 Task: Search one way flight ticket for 2 adults, 2 infants in seat and 1 infant on lap in first from Charleston: Yeager Airport to Springfield: Abraham Lincoln Capital Airport on 5-2-2023. Choice of flights is Singapure airlines. Number of bags: 3 checked bags. Price is upto 100000. Outbound departure time preference is 10:00.
Action: Mouse moved to (305, 274)
Screenshot: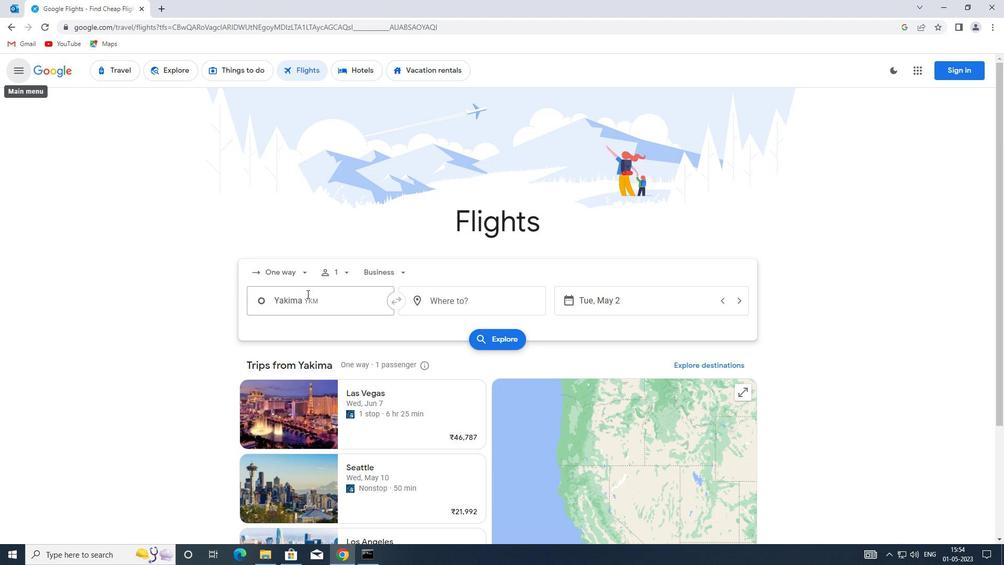 
Action: Mouse pressed left at (305, 274)
Screenshot: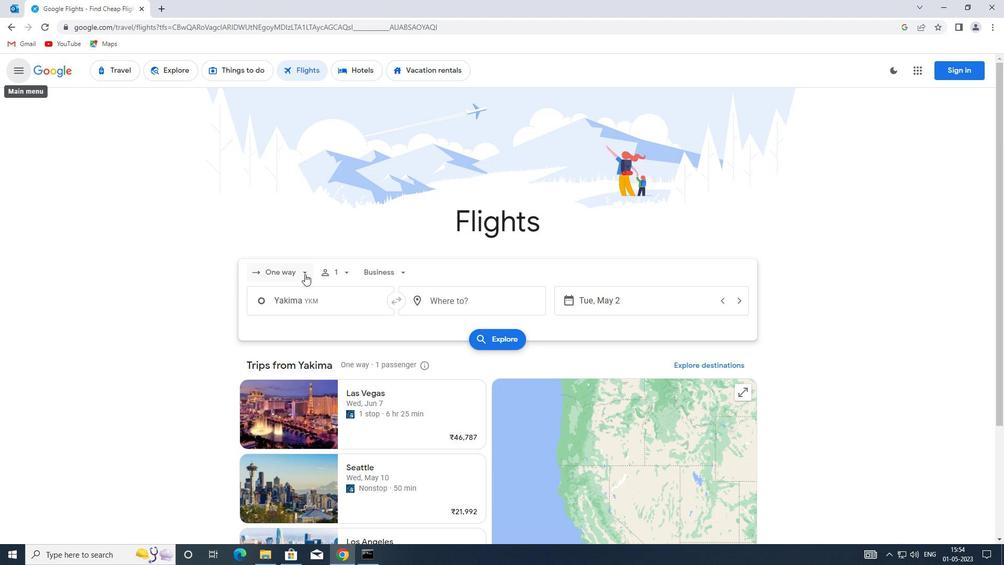 
Action: Mouse moved to (305, 322)
Screenshot: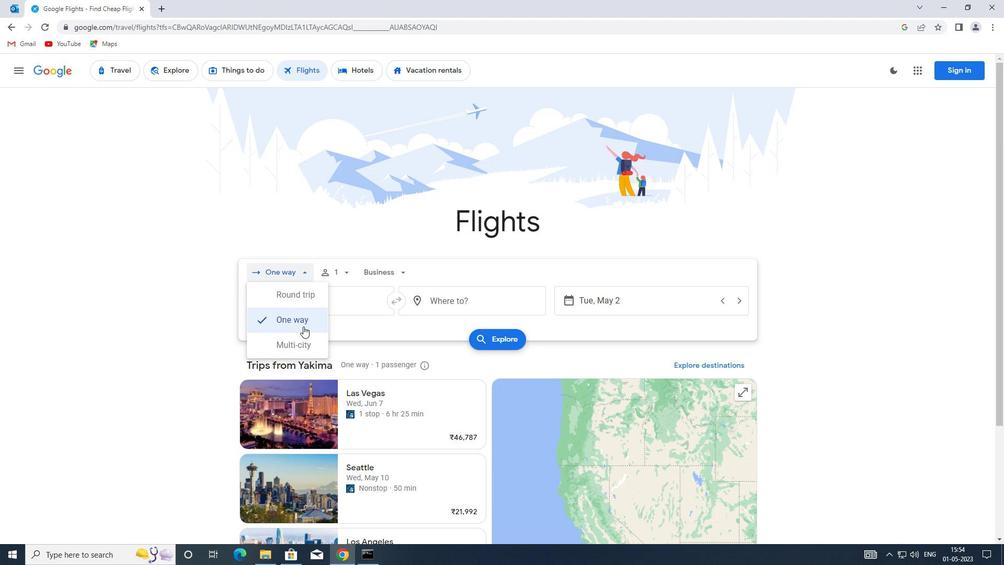 
Action: Mouse pressed left at (305, 322)
Screenshot: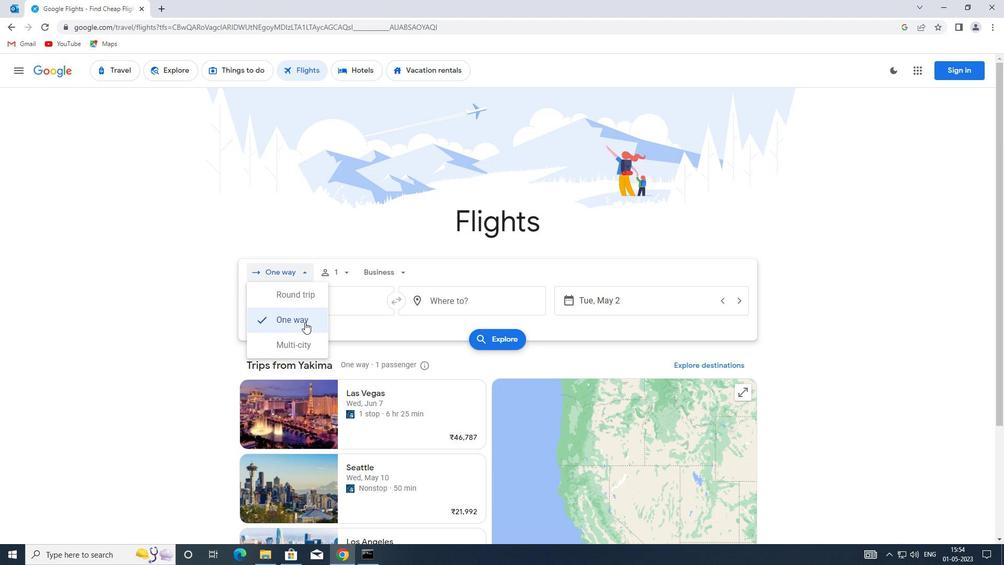 
Action: Mouse moved to (347, 274)
Screenshot: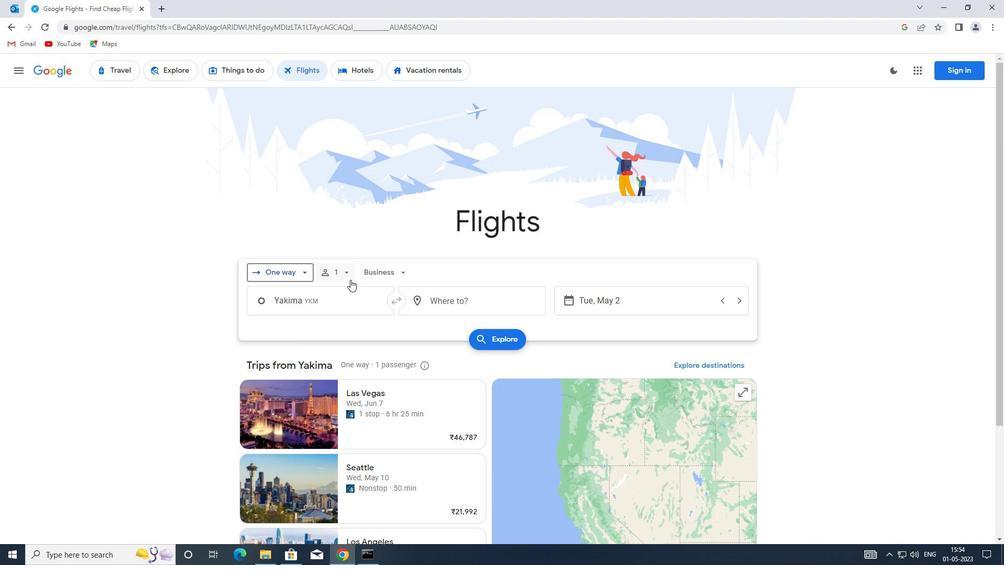
Action: Mouse pressed left at (347, 274)
Screenshot: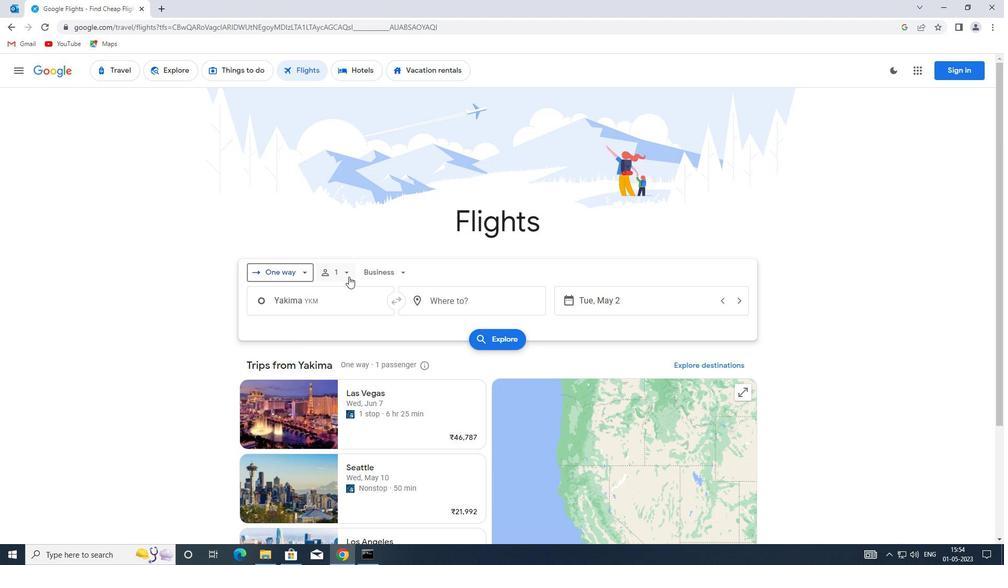 
Action: Mouse moved to (427, 298)
Screenshot: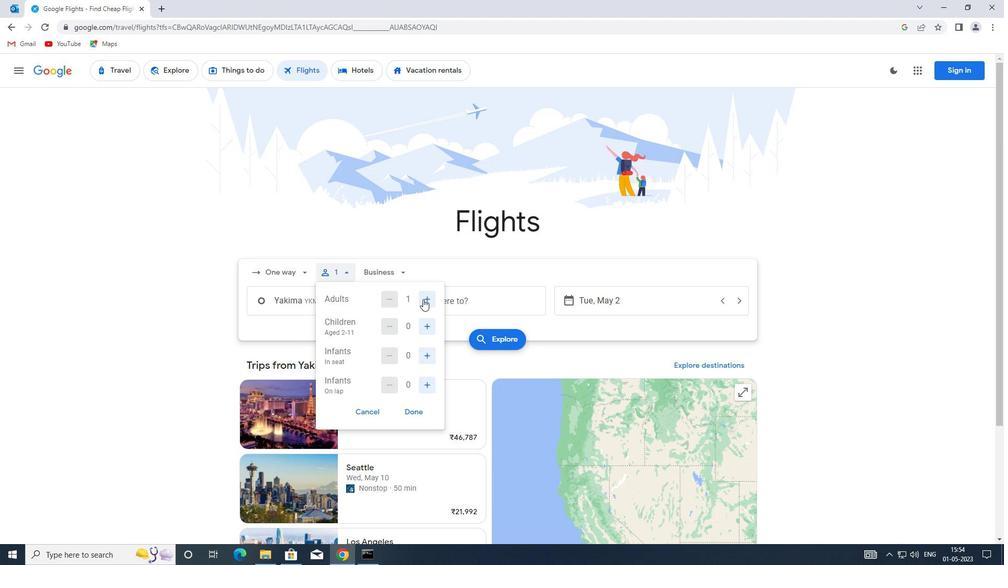 
Action: Mouse pressed left at (427, 298)
Screenshot: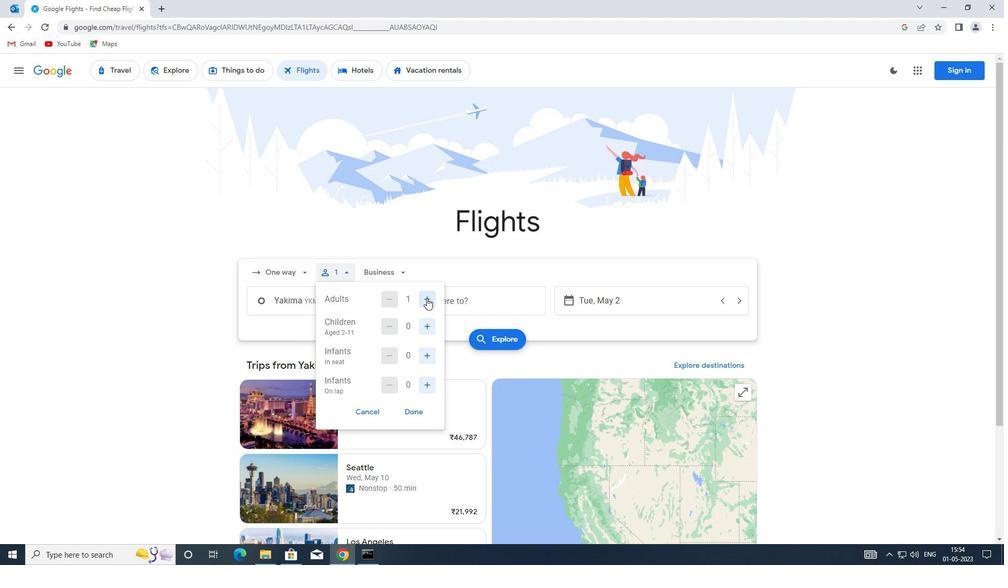 
Action: Mouse moved to (429, 326)
Screenshot: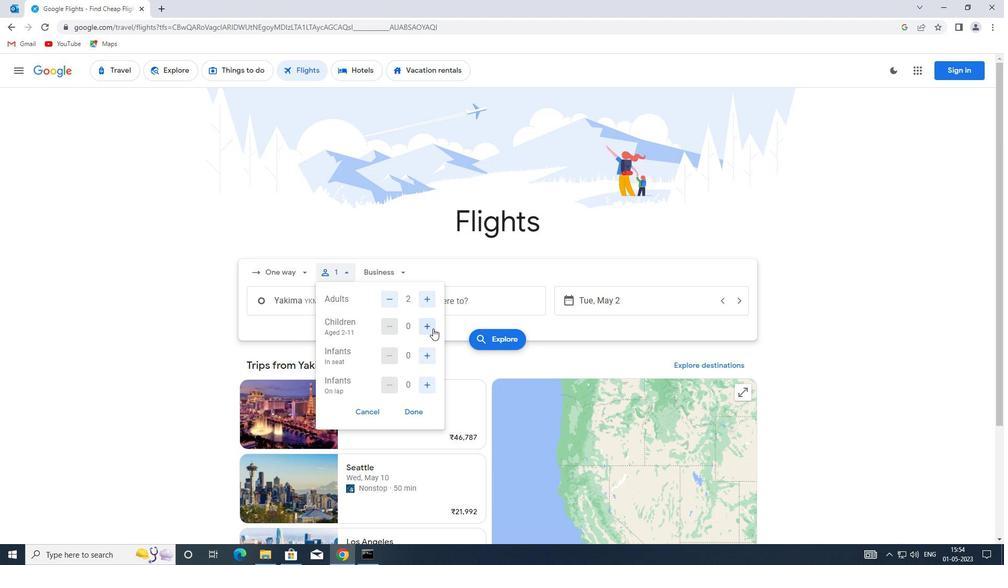 
Action: Mouse pressed left at (429, 326)
Screenshot: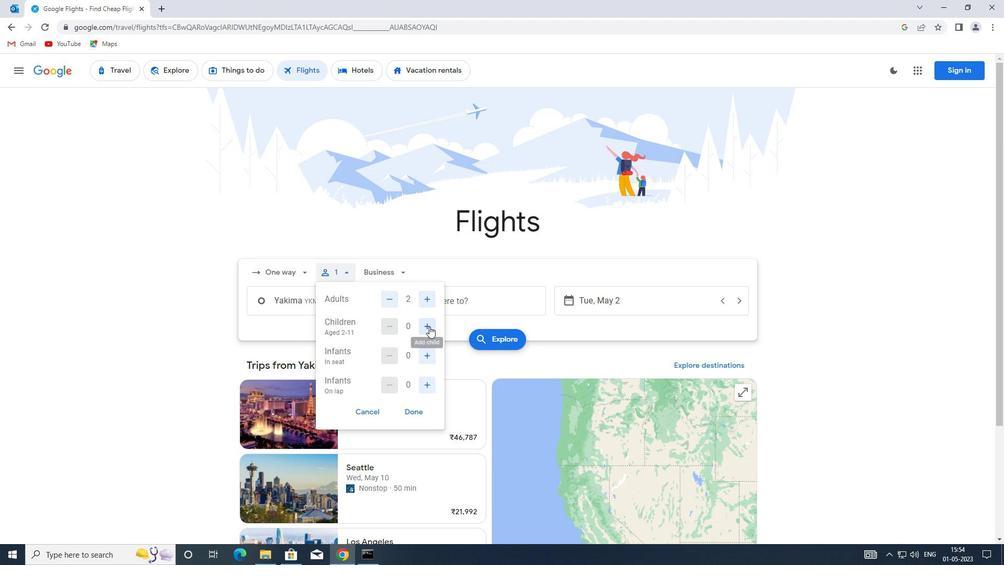 
Action: Mouse moved to (388, 325)
Screenshot: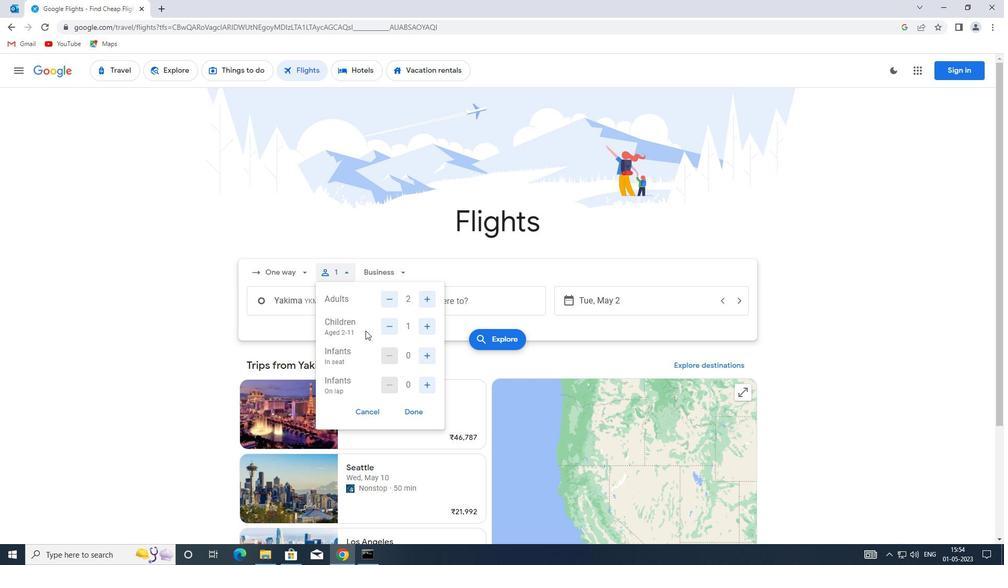 
Action: Mouse pressed left at (388, 325)
Screenshot: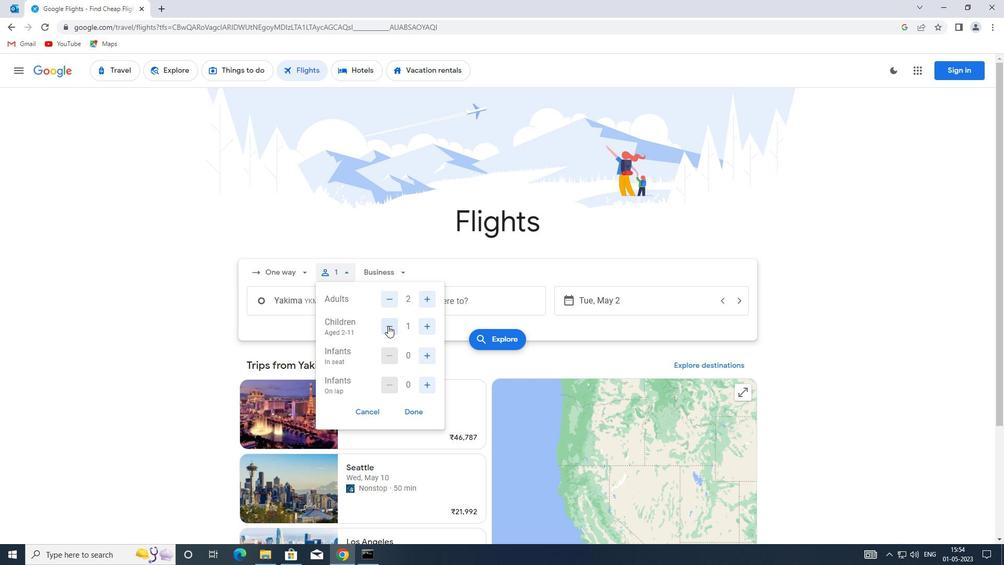 
Action: Mouse moved to (430, 354)
Screenshot: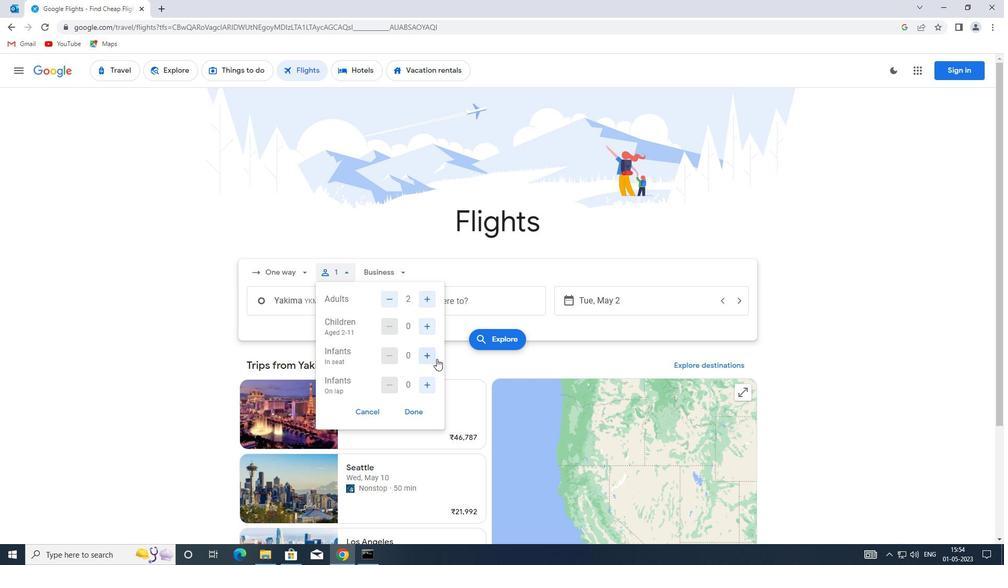 
Action: Mouse pressed left at (430, 354)
Screenshot: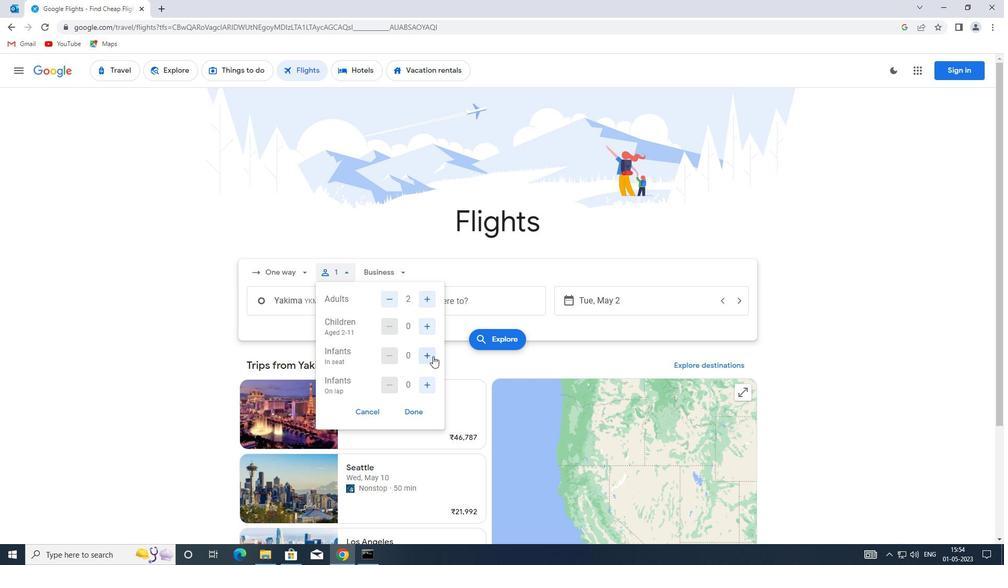 
Action: Mouse pressed left at (430, 354)
Screenshot: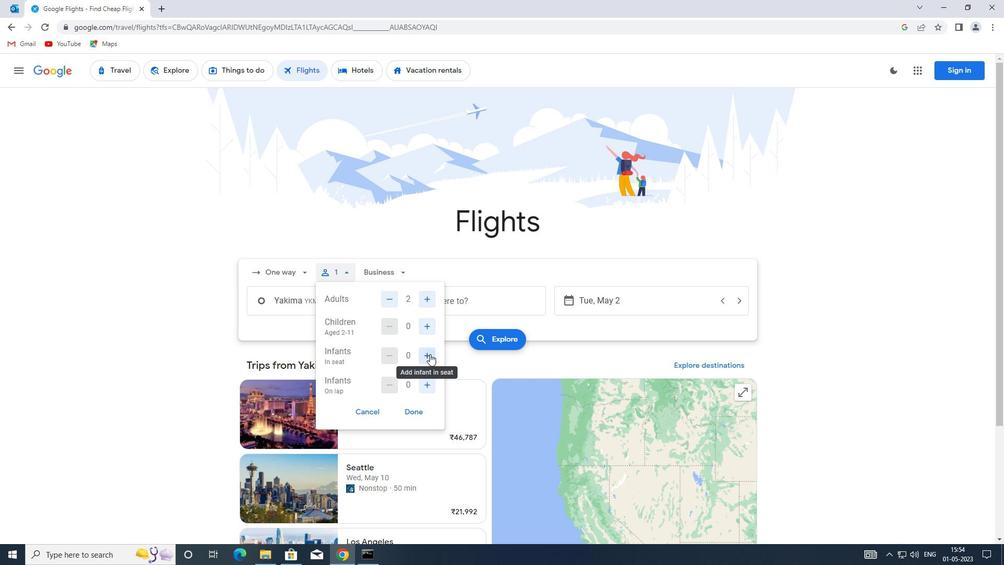 
Action: Mouse moved to (428, 388)
Screenshot: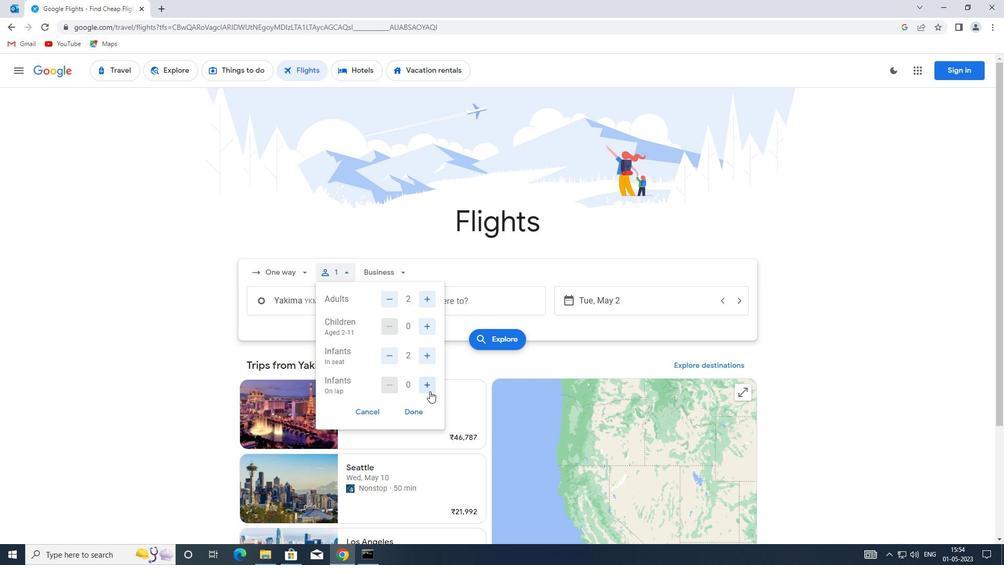 
Action: Mouse pressed left at (428, 388)
Screenshot: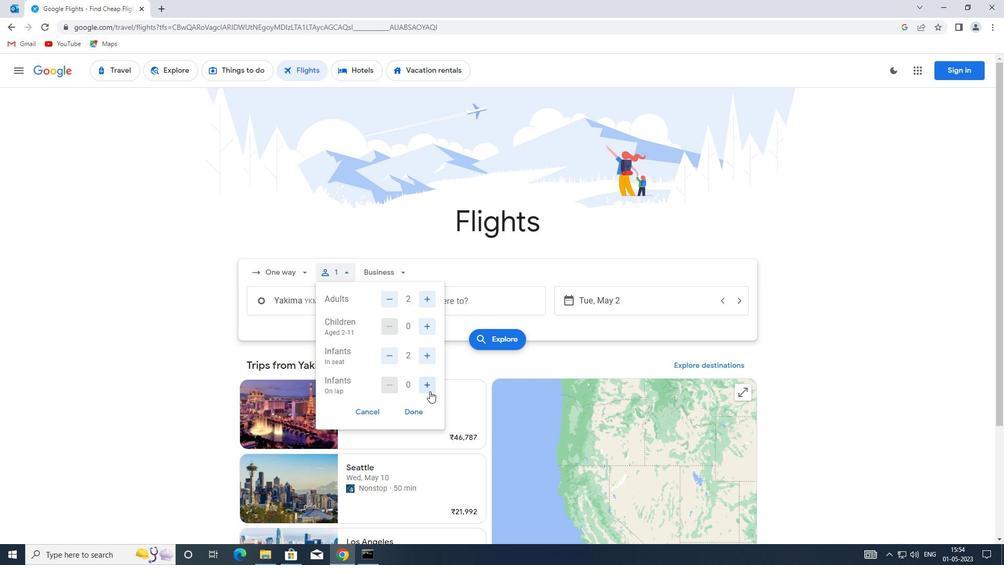 
Action: Mouse moved to (420, 412)
Screenshot: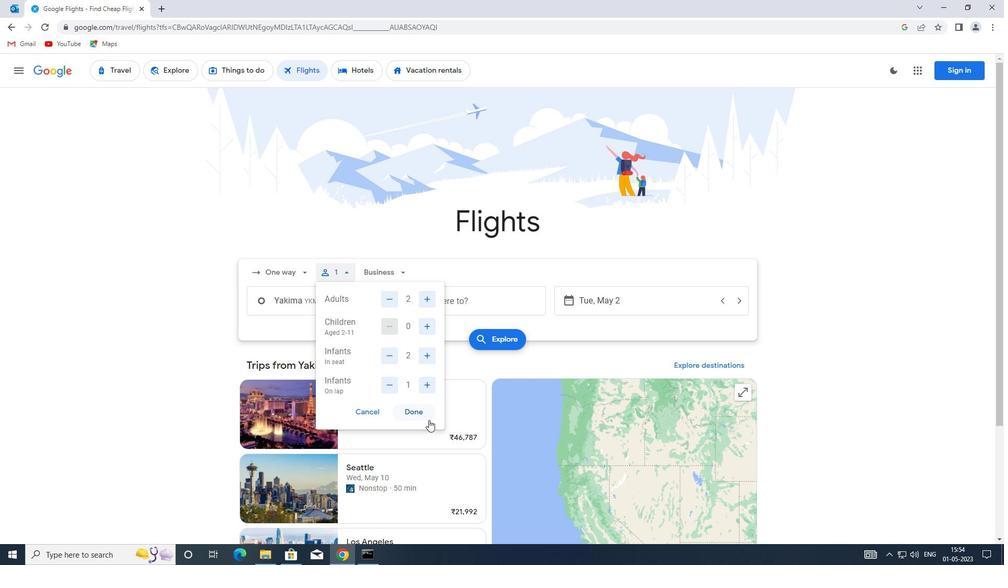 
Action: Mouse pressed left at (420, 412)
Screenshot: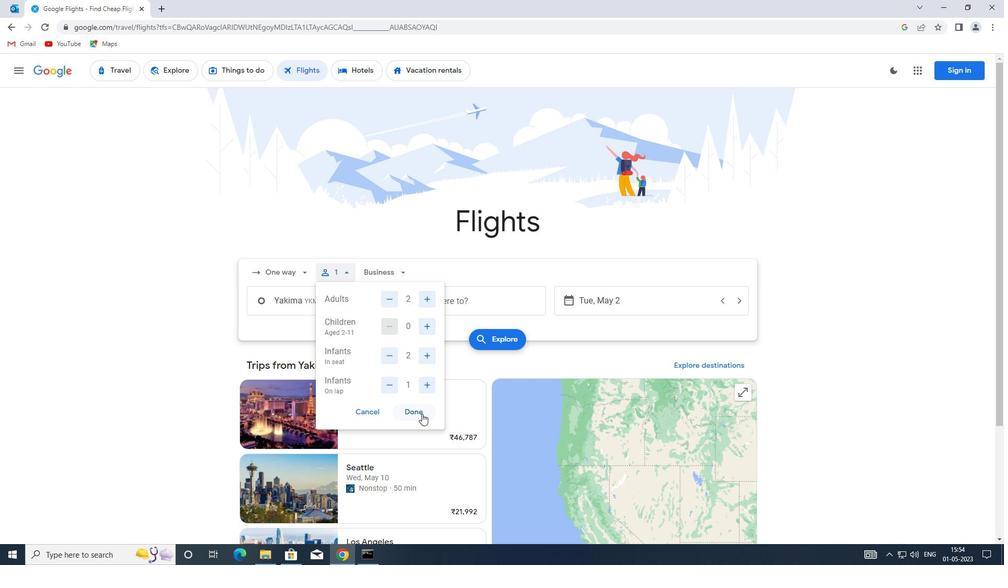 
Action: Mouse moved to (400, 275)
Screenshot: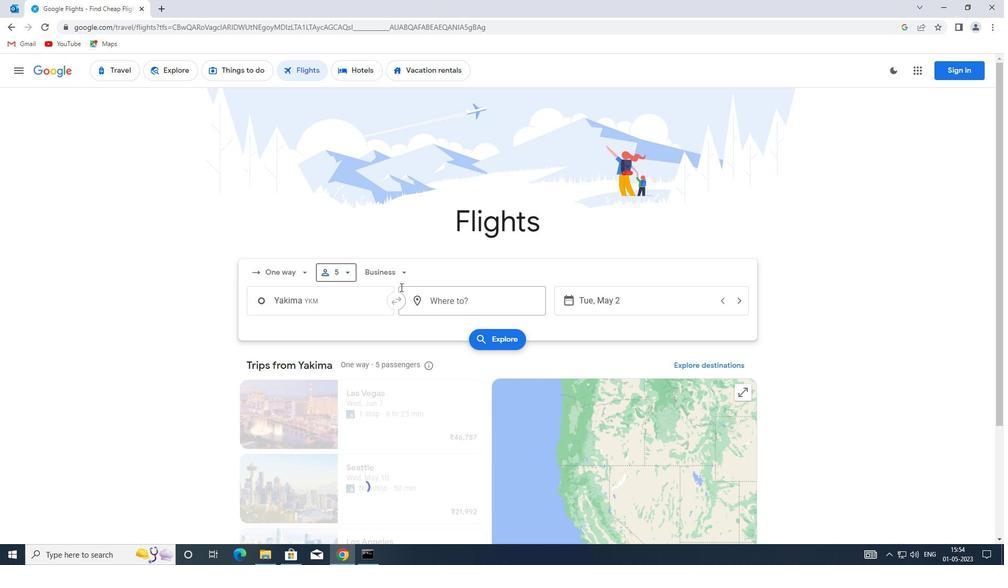 
Action: Mouse pressed left at (400, 275)
Screenshot: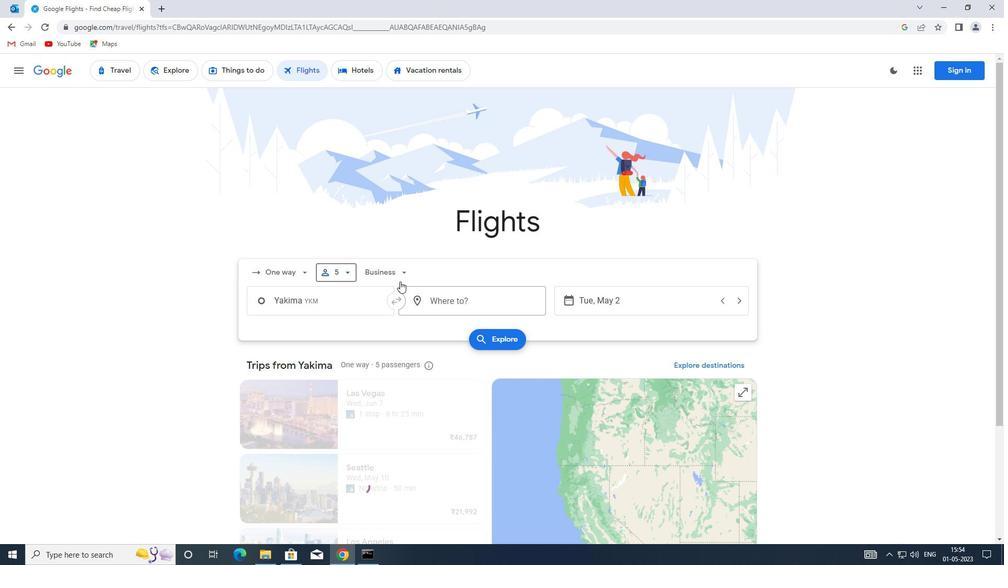 
Action: Mouse moved to (406, 365)
Screenshot: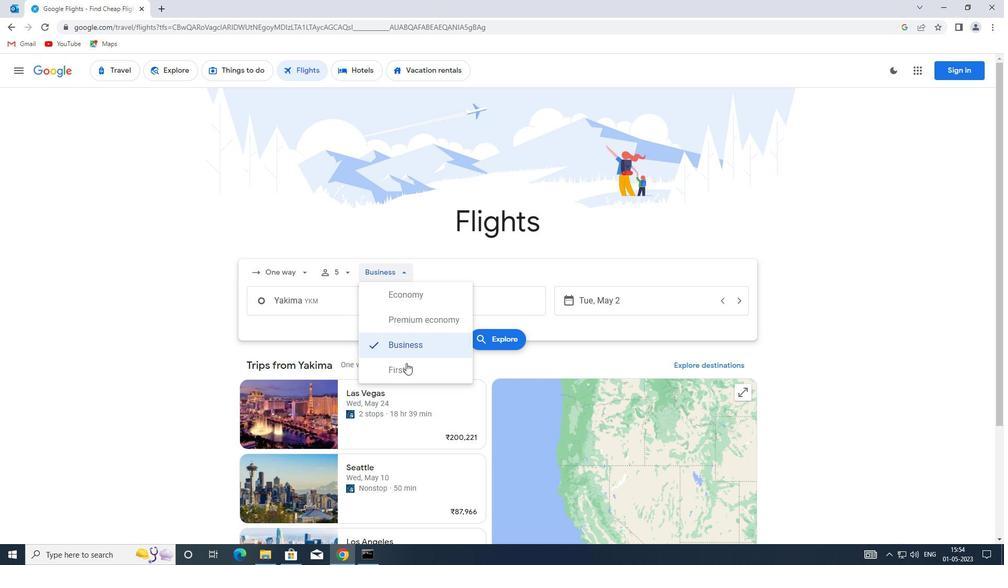 
Action: Mouse pressed left at (406, 365)
Screenshot: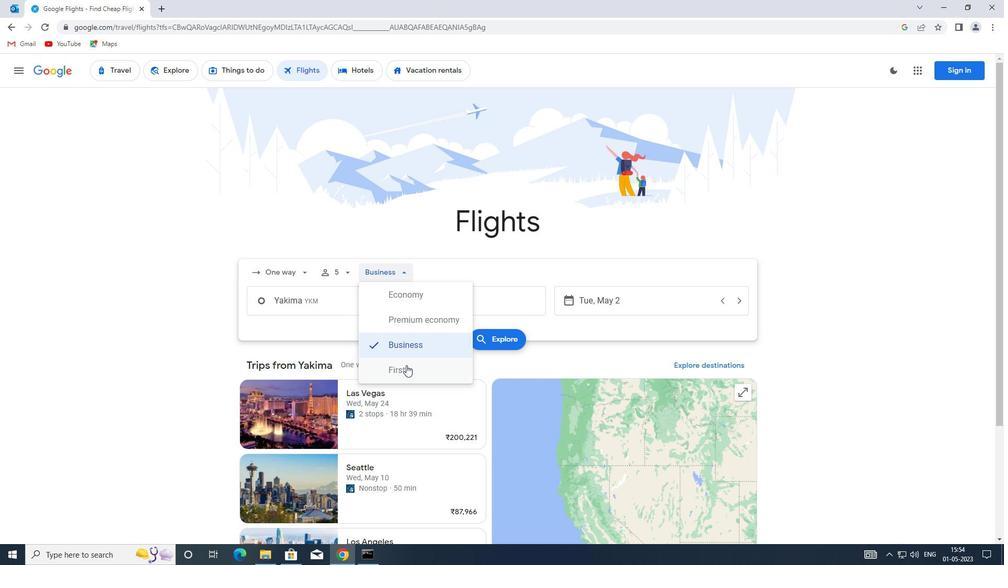 
Action: Mouse moved to (330, 309)
Screenshot: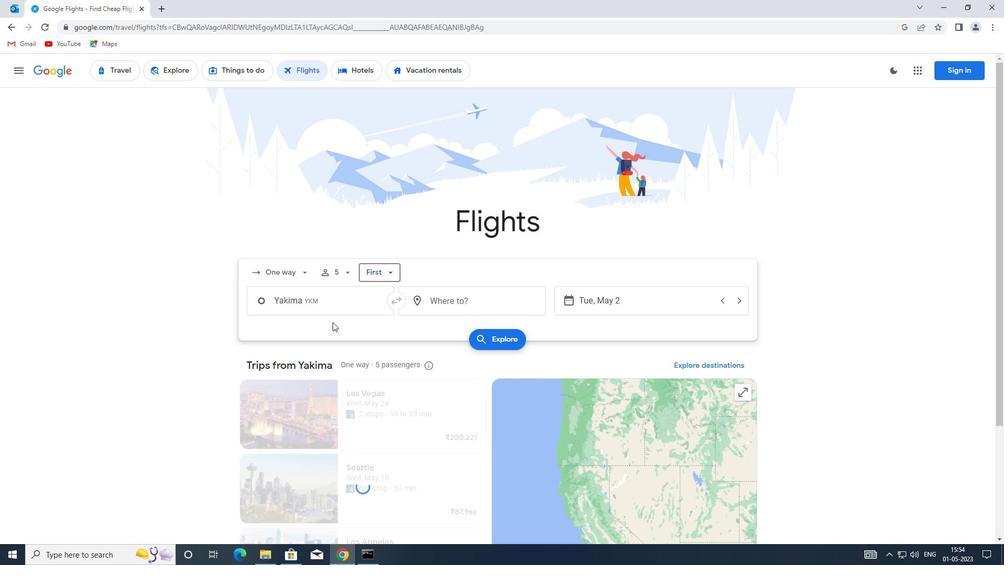 
Action: Mouse pressed left at (330, 309)
Screenshot: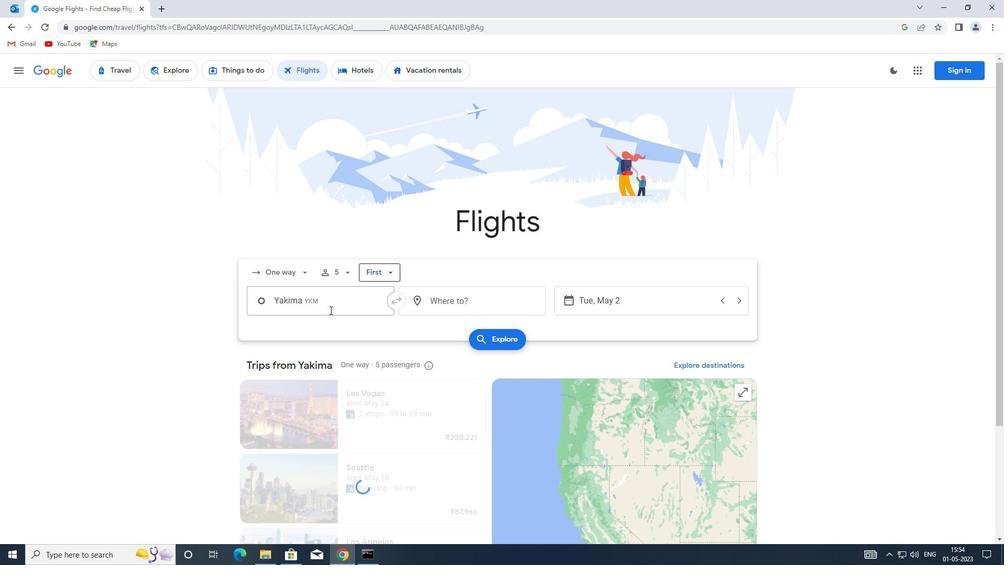 
Action: Mouse moved to (332, 308)
Screenshot: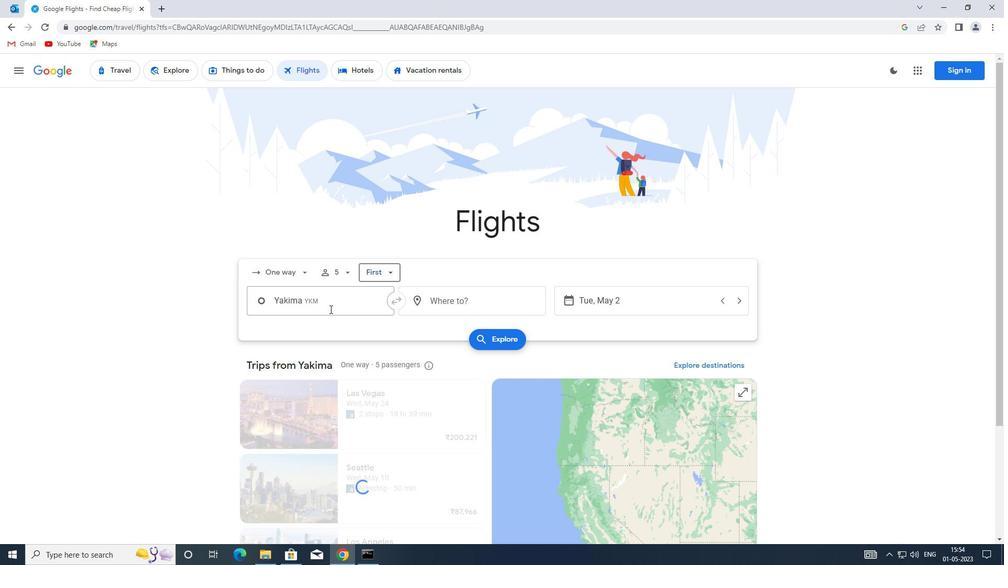 
Action: Key pressed chs
Screenshot: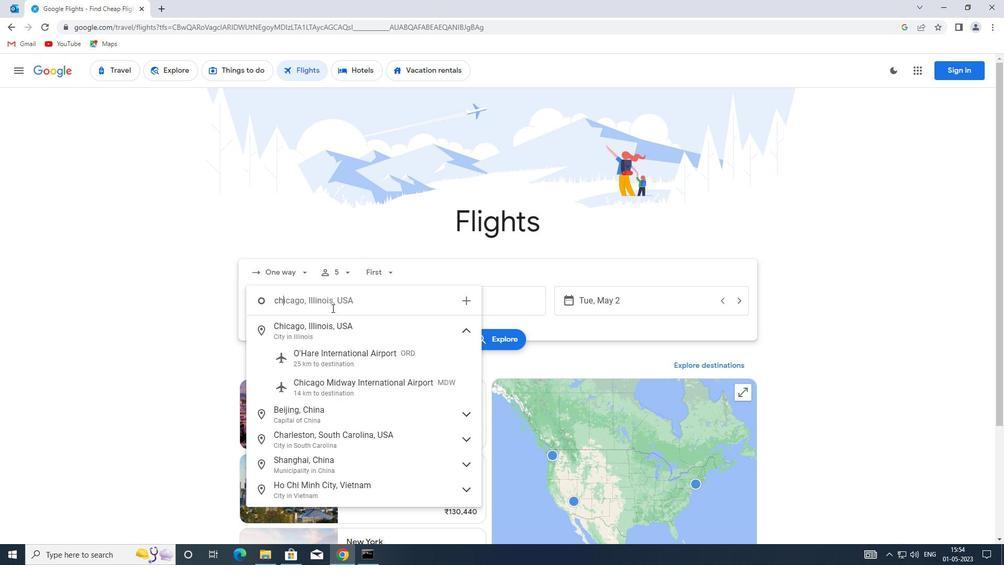
Action: Mouse moved to (334, 335)
Screenshot: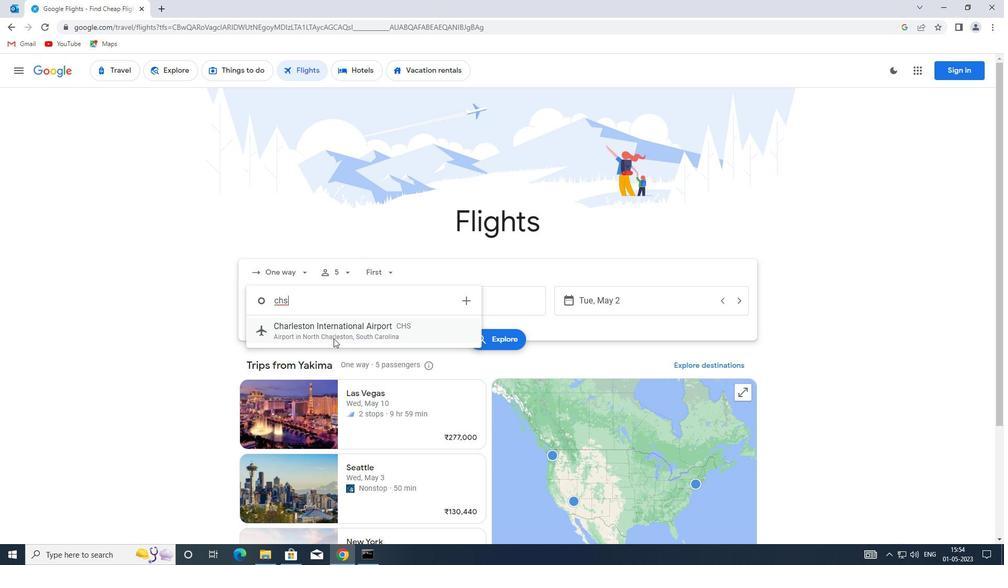 
Action: Mouse pressed left at (334, 335)
Screenshot: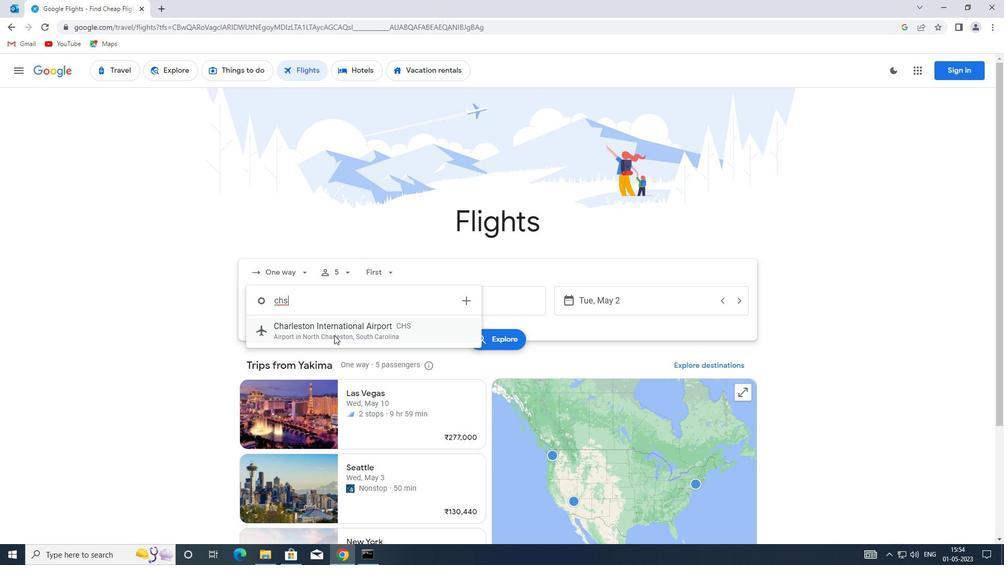 
Action: Mouse moved to (456, 301)
Screenshot: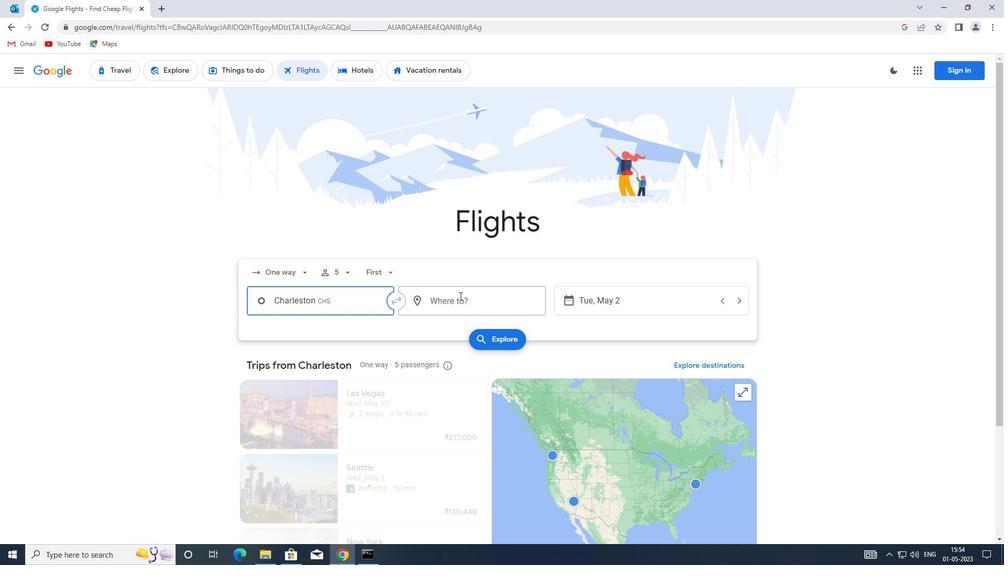 
Action: Mouse pressed left at (456, 301)
Screenshot: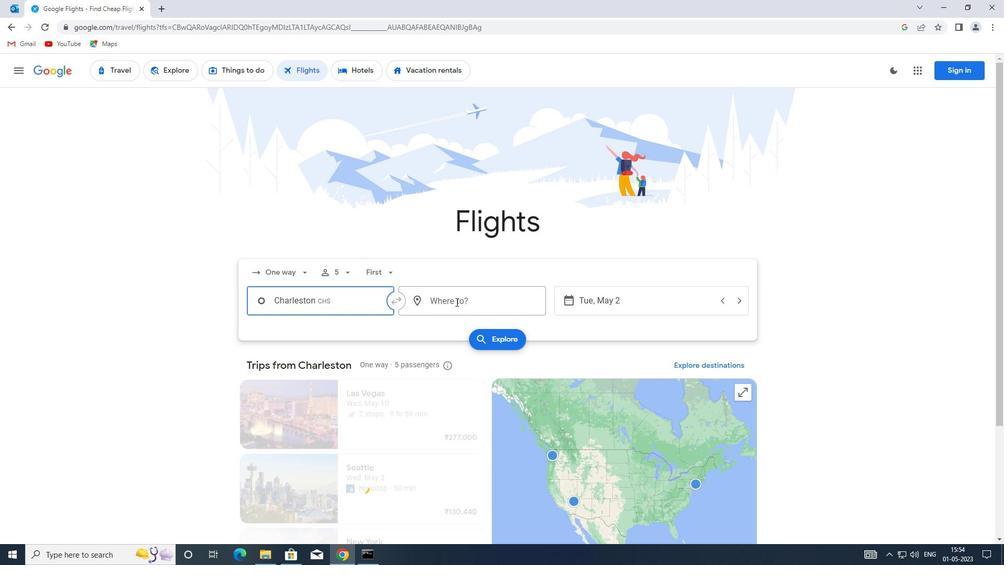 
Action: Key pressed spi
Screenshot: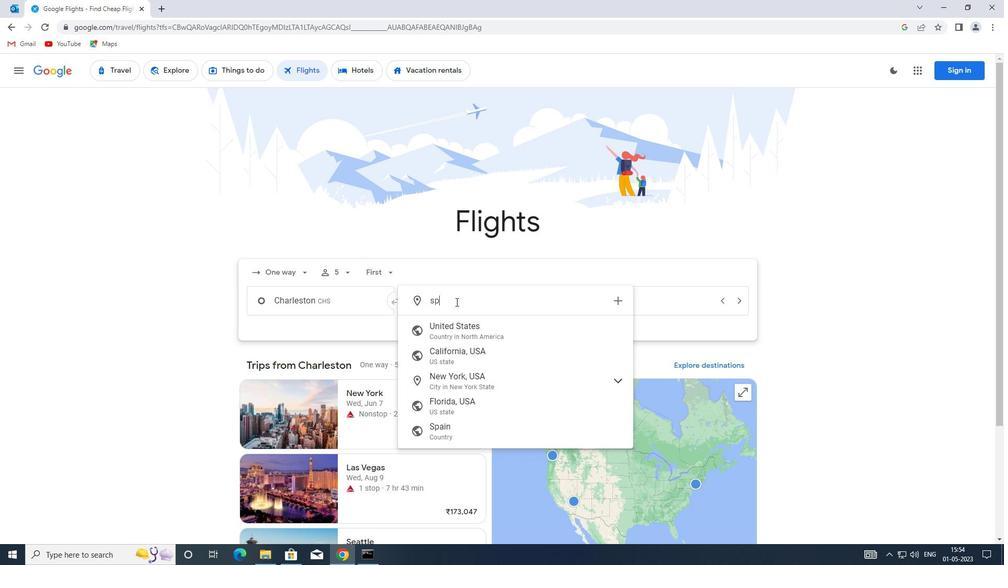 
Action: Mouse moved to (486, 328)
Screenshot: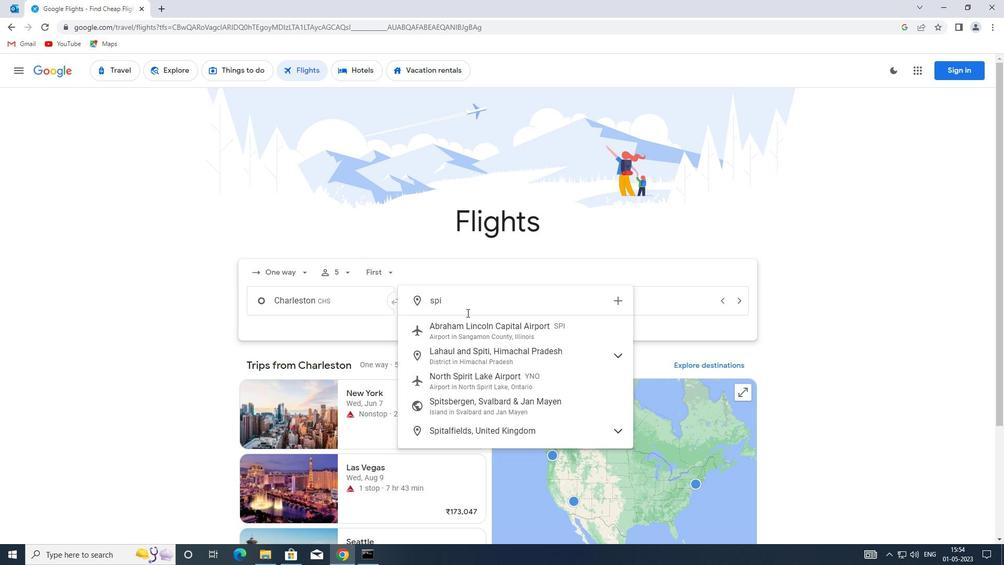
Action: Mouse pressed left at (486, 328)
Screenshot: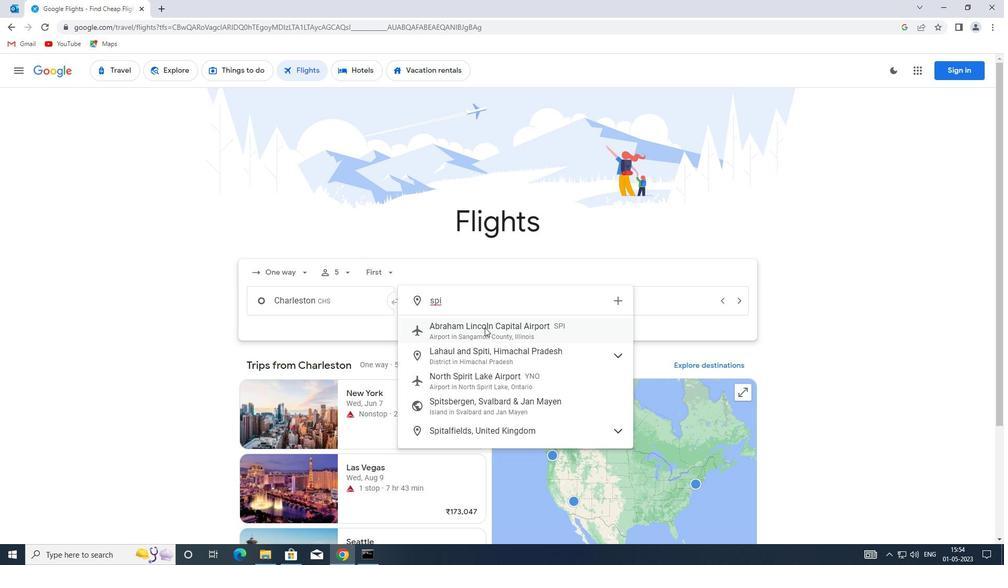 
Action: Mouse moved to (601, 300)
Screenshot: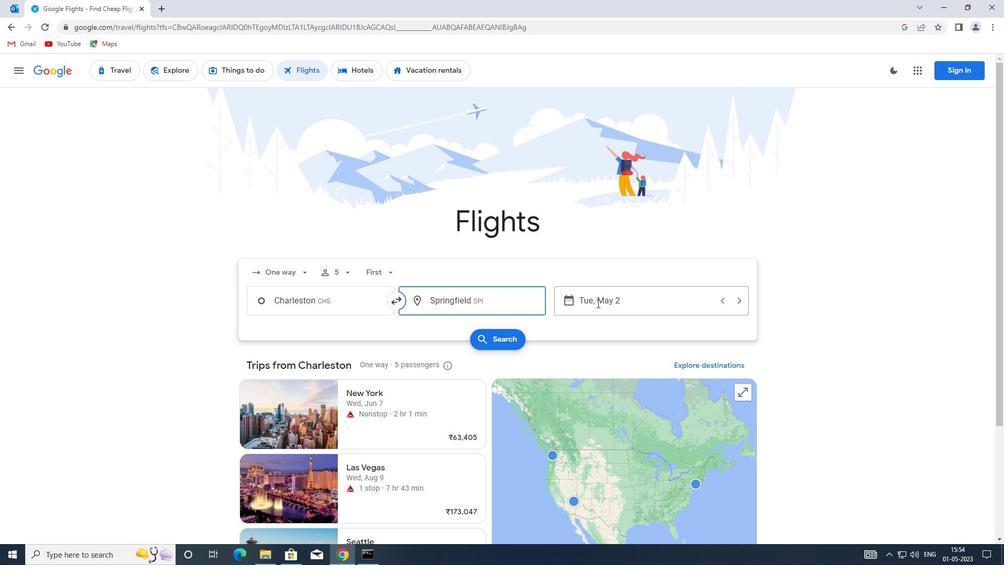 
Action: Mouse pressed left at (601, 300)
Screenshot: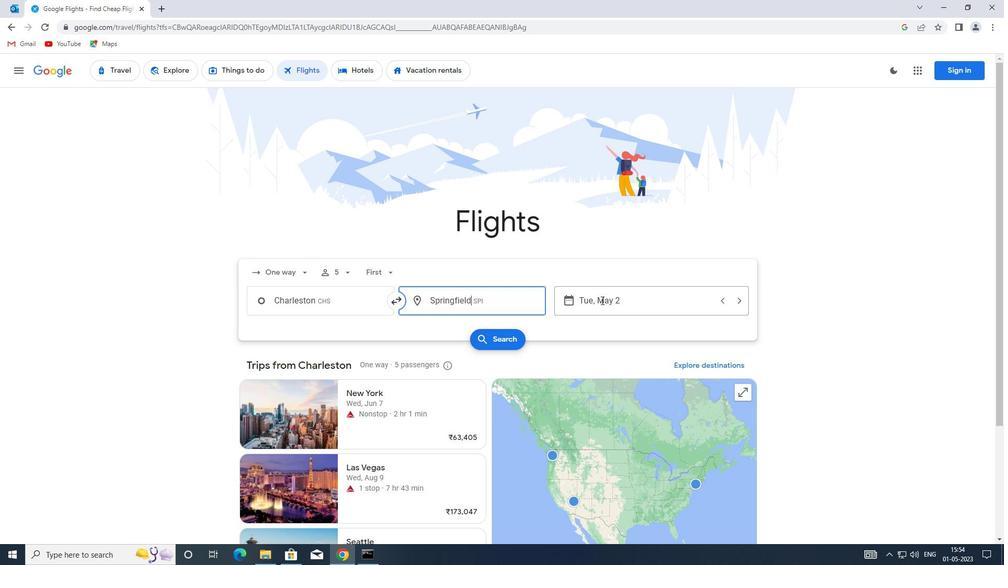 
Action: Mouse moved to (431, 354)
Screenshot: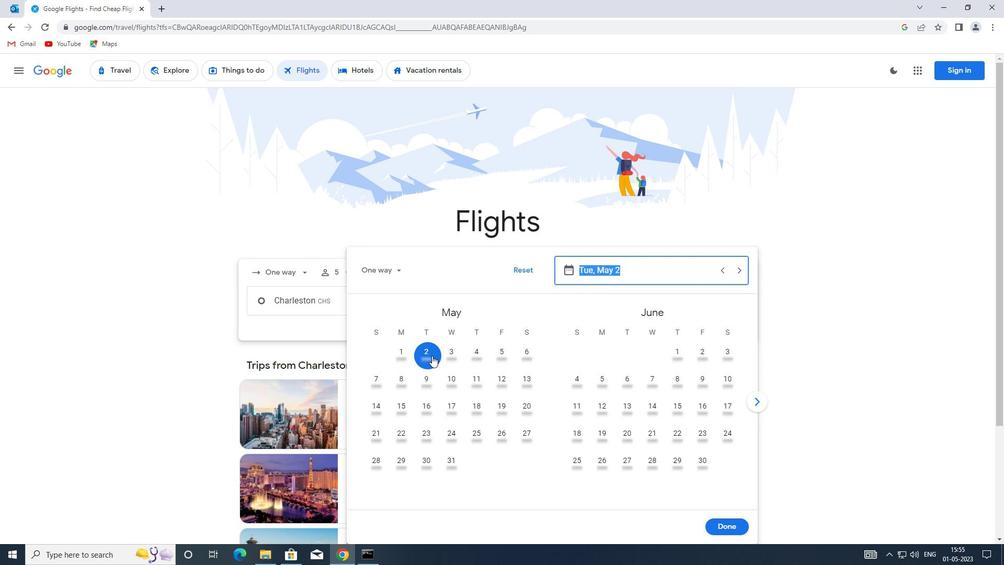 
Action: Mouse pressed left at (431, 354)
Screenshot: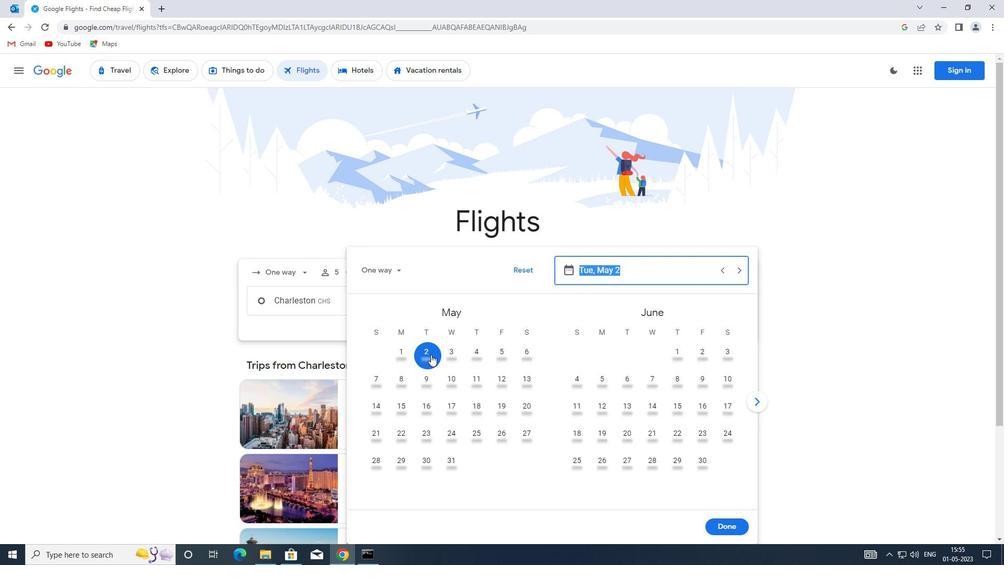 
Action: Mouse moved to (725, 521)
Screenshot: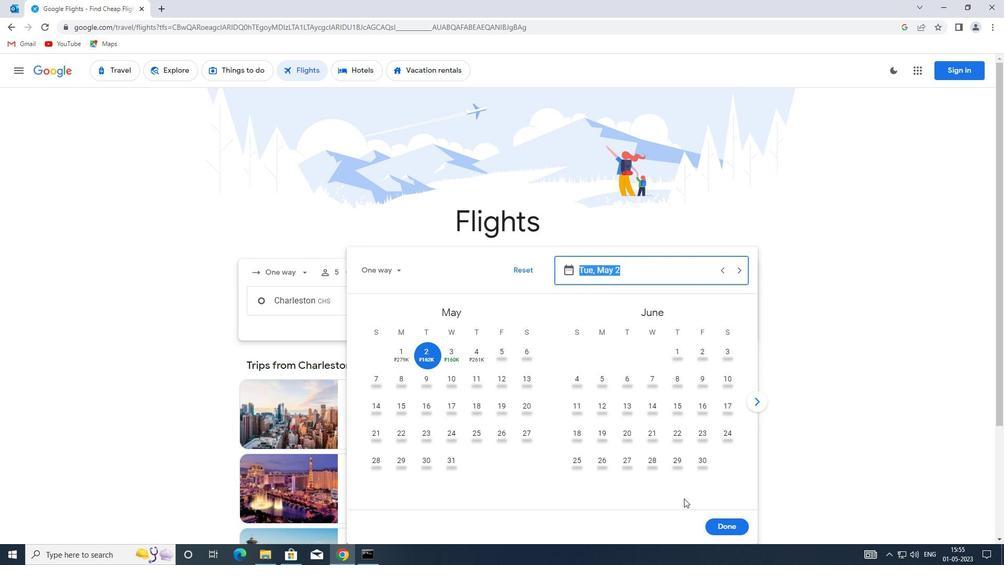 
Action: Mouse pressed left at (725, 521)
Screenshot: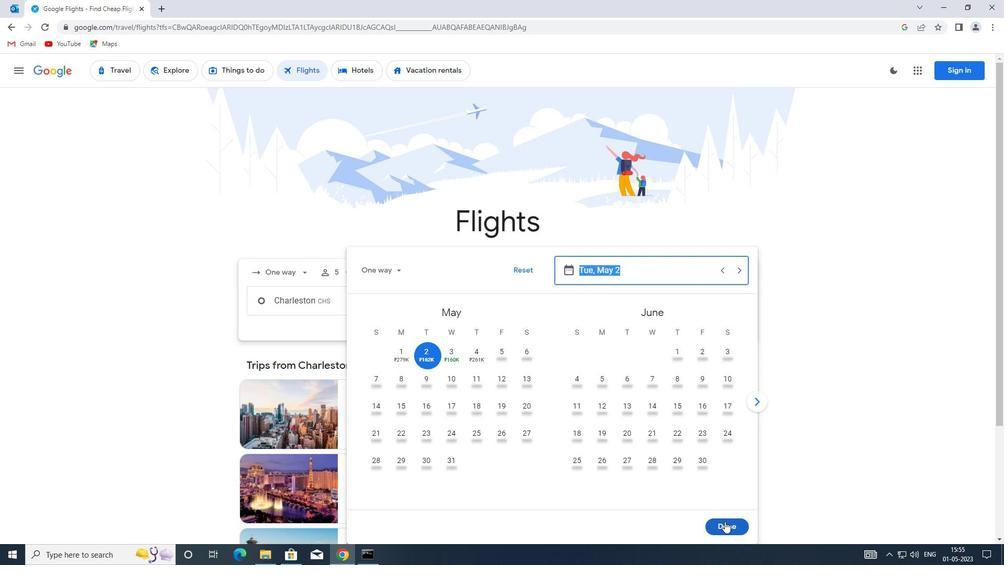 
Action: Mouse moved to (500, 344)
Screenshot: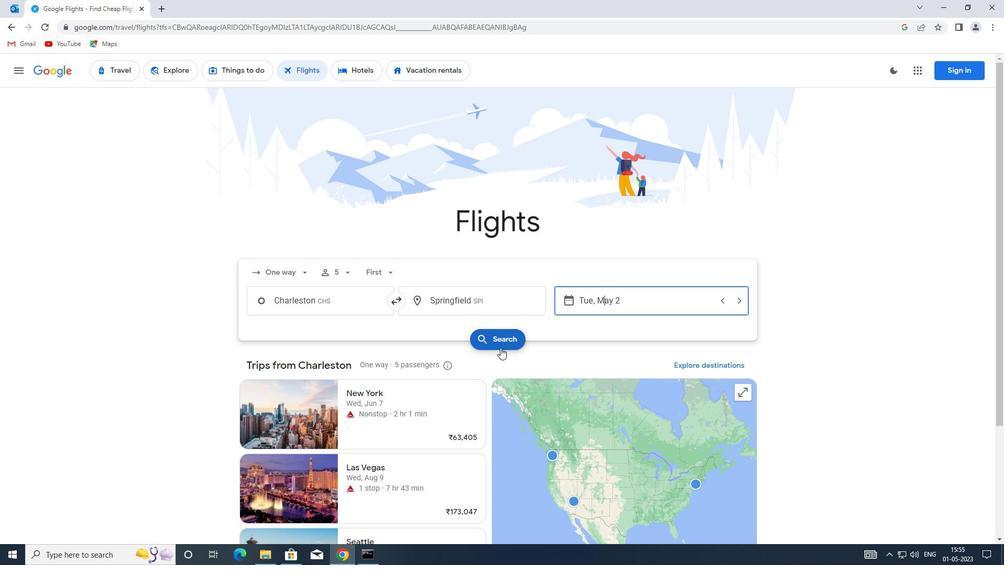 
Action: Mouse pressed left at (500, 344)
Screenshot: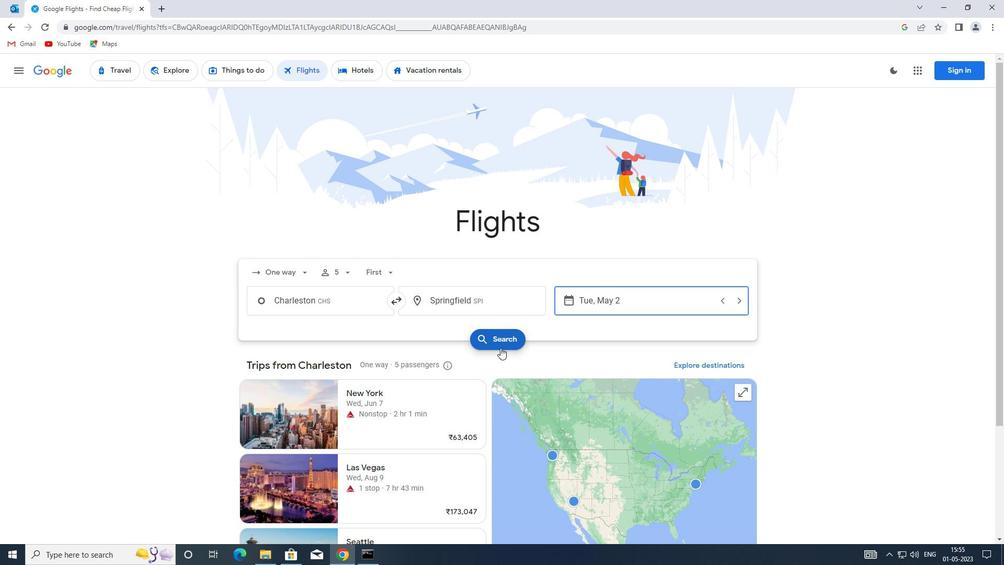 
Action: Mouse moved to (253, 164)
Screenshot: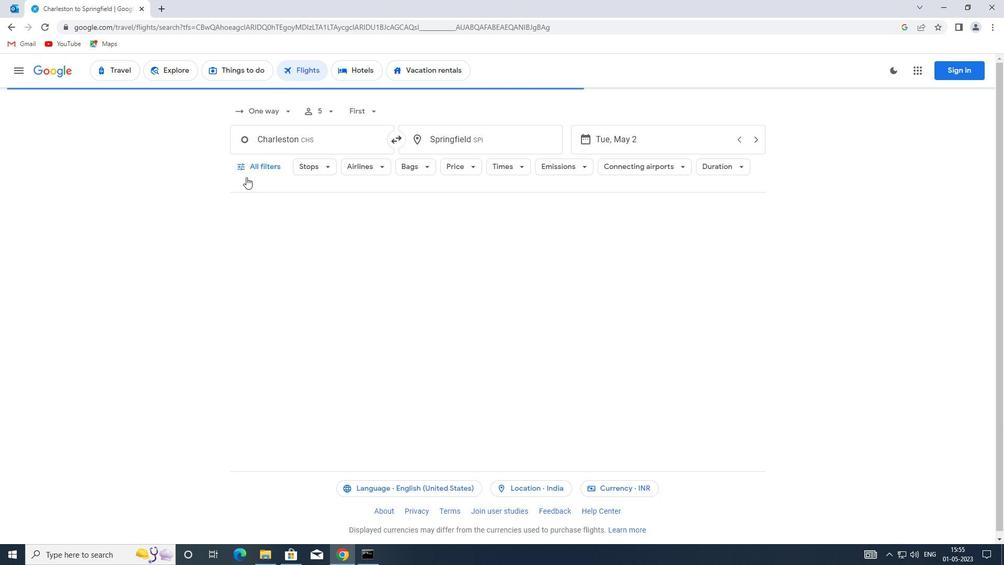 
Action: Mouse pressed left at (253, 164)
Screenshot: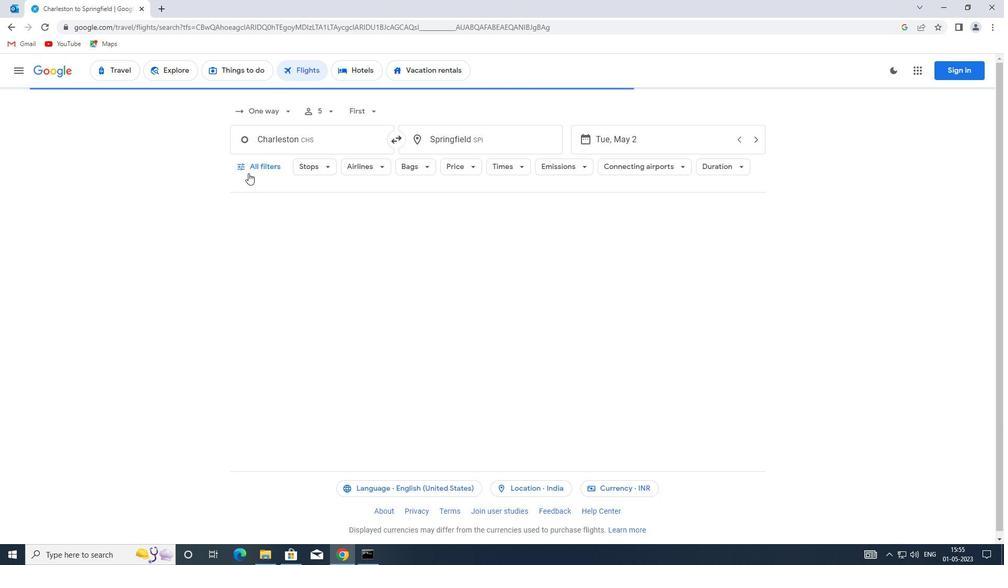 
Action: Mouse moved to (299, 328)
Screenshot: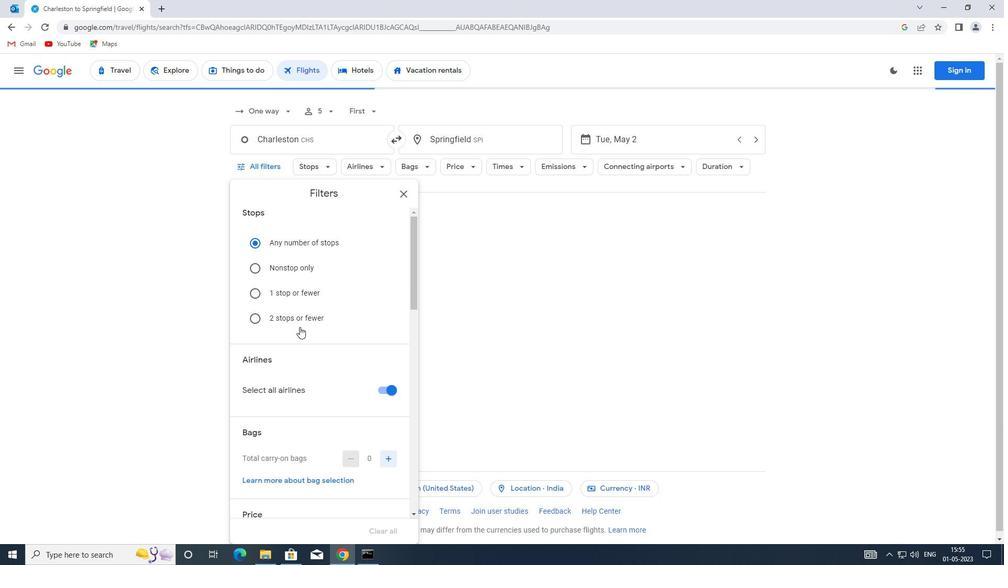 
Action: Mouse scrolled (299, 327) with delta (0, 0)
Screenshot: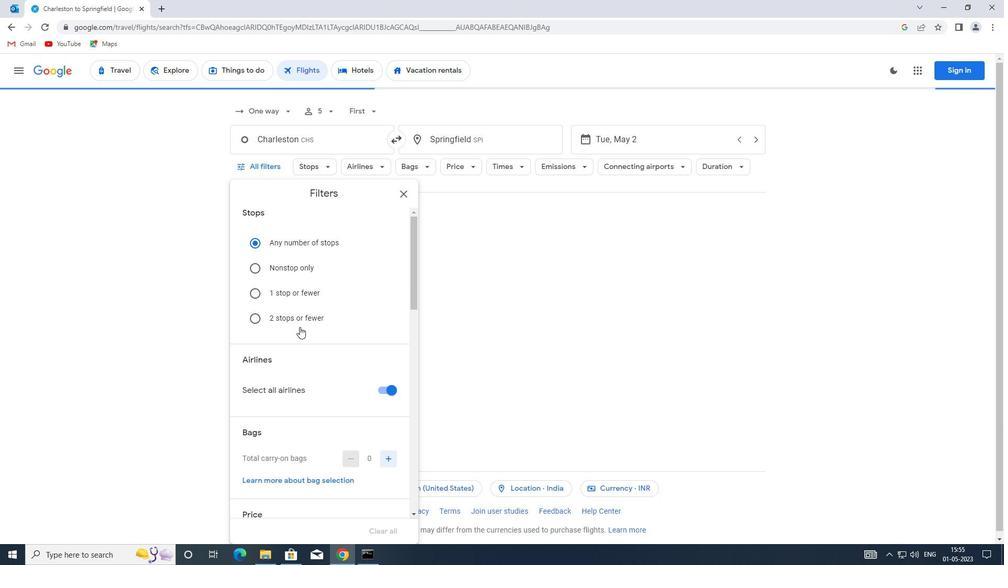 
Action: Mouse moved to (299, 330)
Screenshot: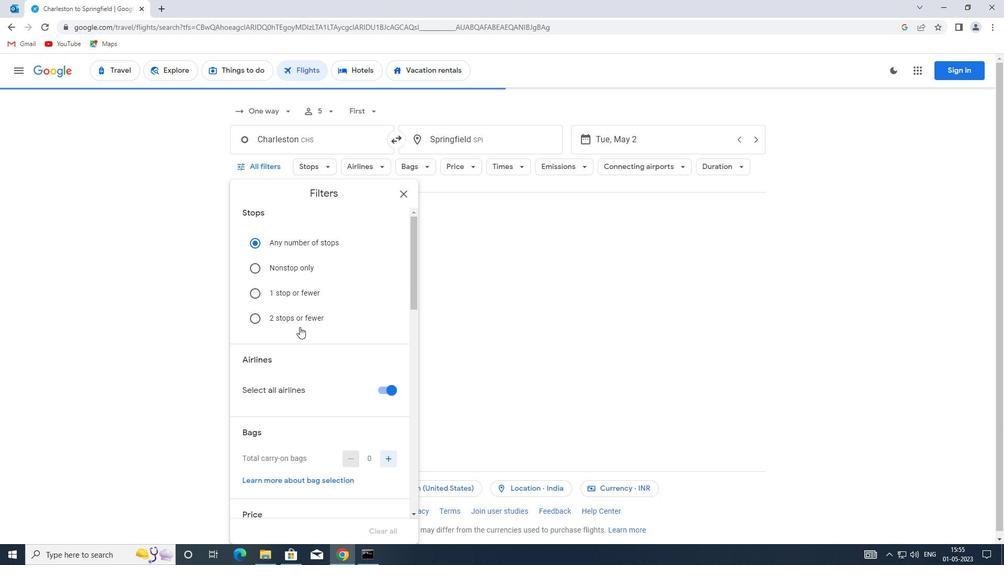 
Action: Mouse scrolled (299, 329) with delta (0, 0)
Screenshot: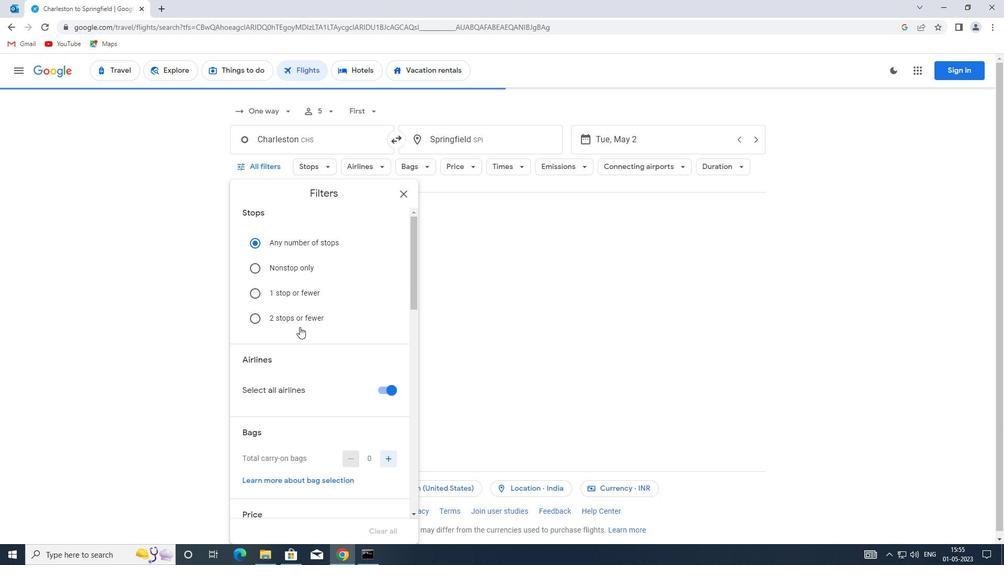 
Action: Mouse moved to (384, 287)
Screenshot: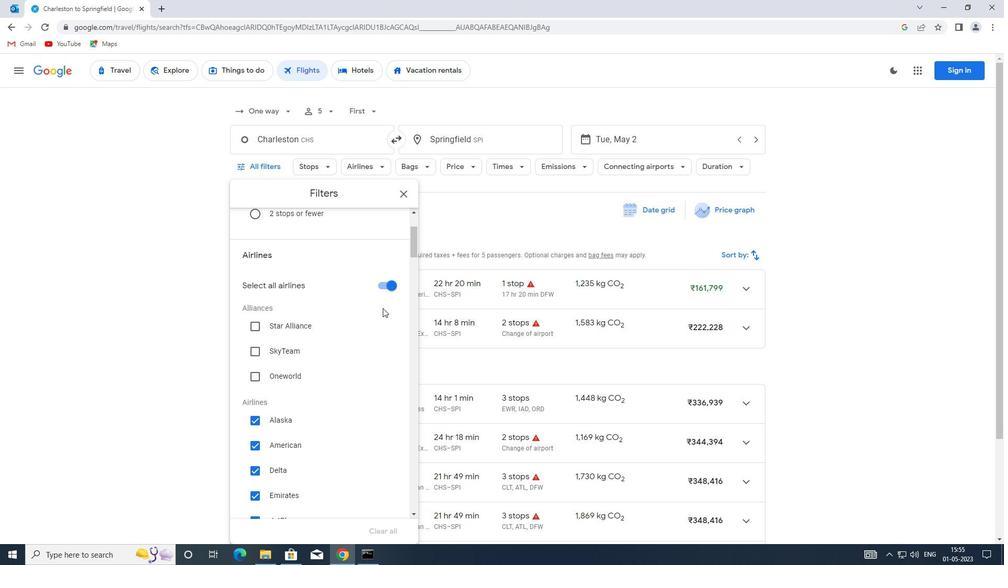 
Action: Mouse pressed left at (384, 287)
Screenshot: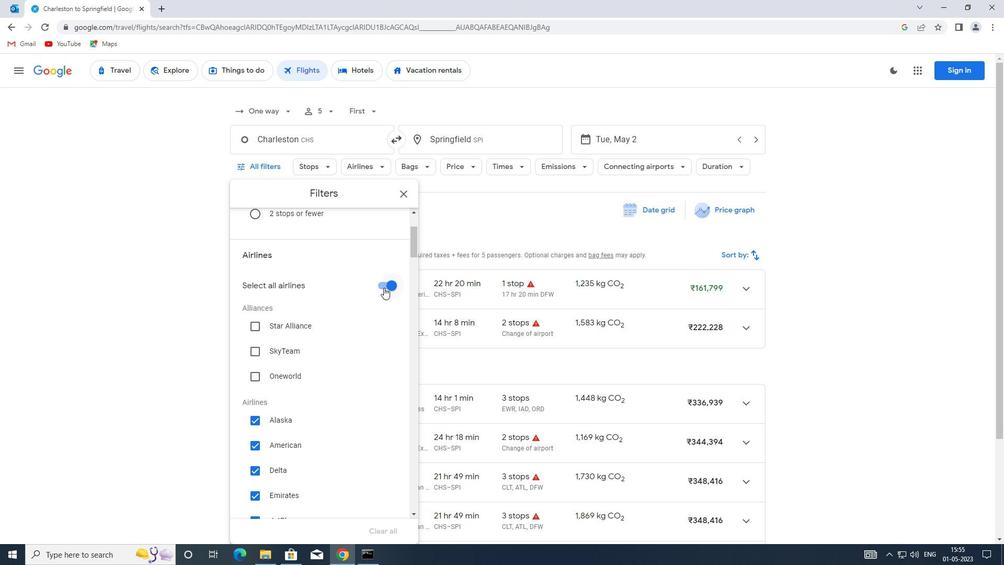 
Action: Mouse moved to (303, 303)
Screenshot: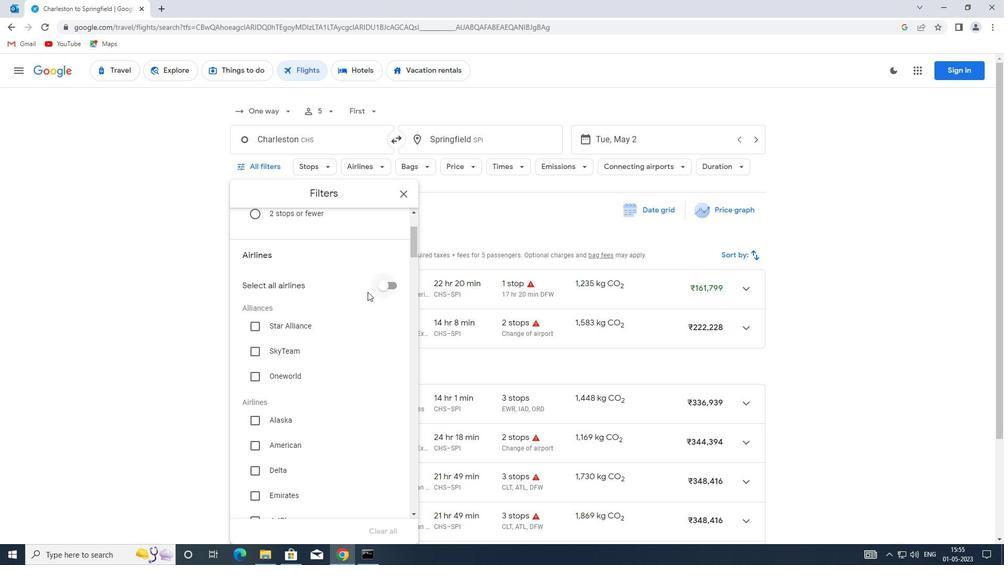 
Action: Mouse scrolled (303, 303) with delta (0, 0)
Screenshot: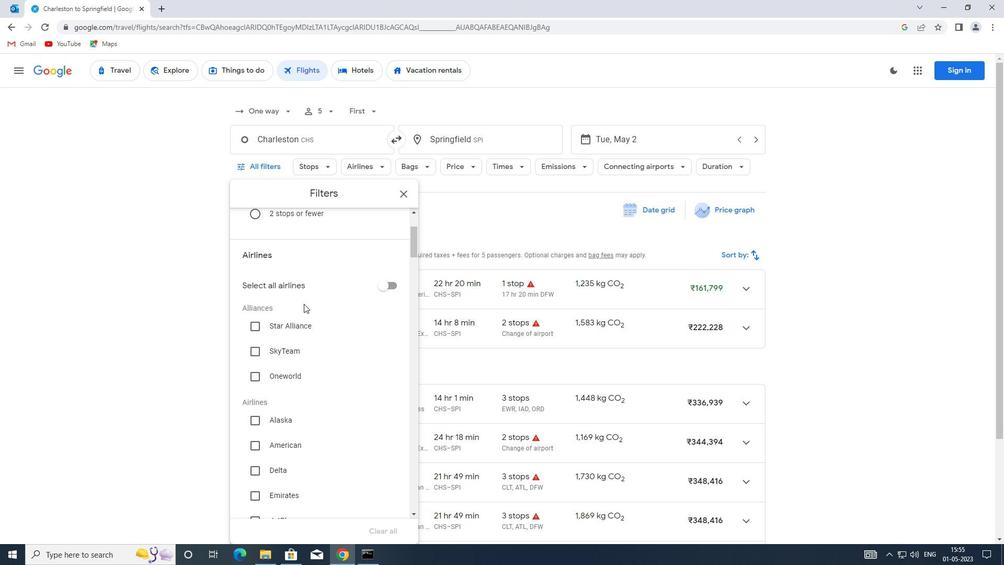 
Action: Mouse scrolled (303, 303) with delta (0, 0)
Screenshot: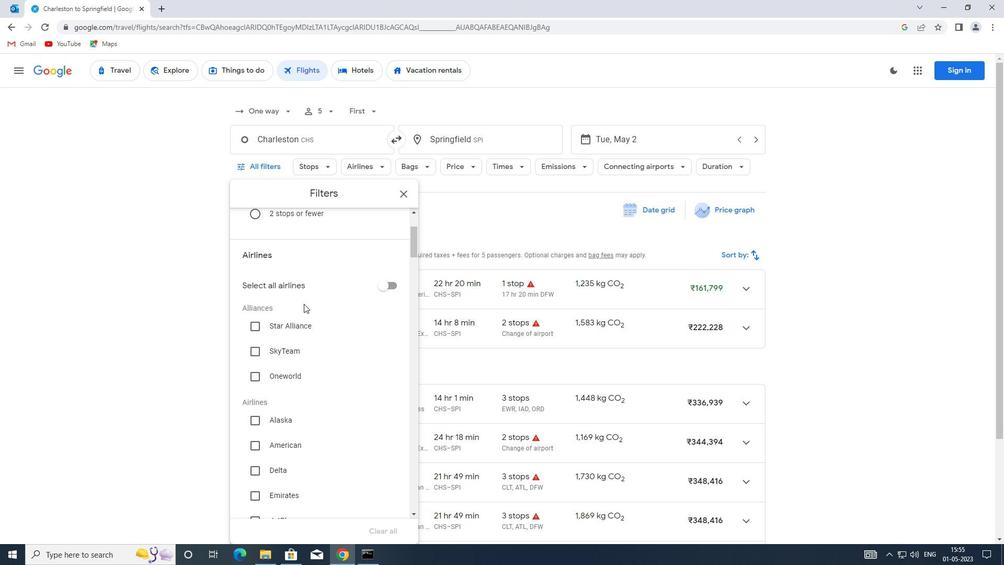 
Action: Mouse moved to (313, 328)
Screenshot: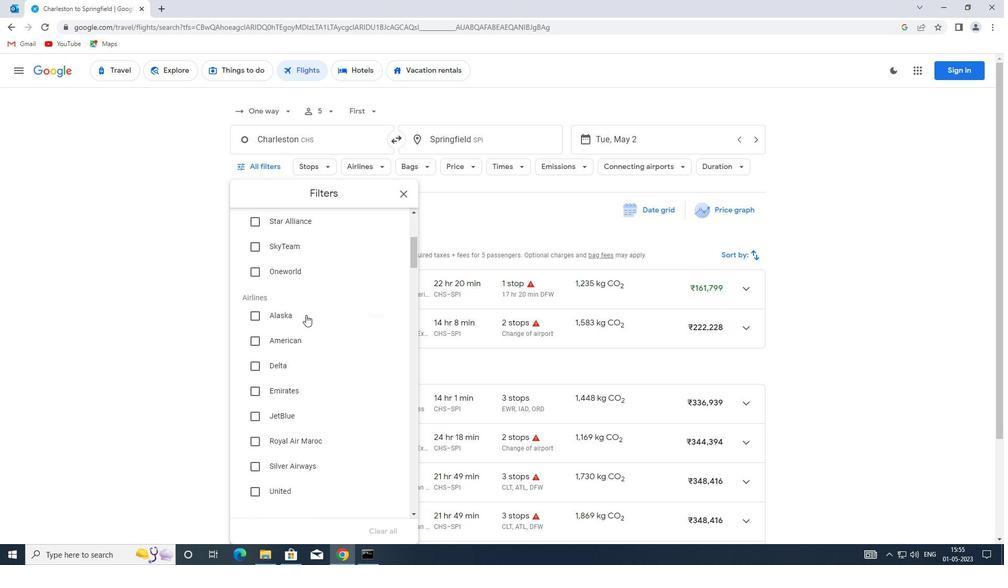 
Action: Mouse scrolled (313, 328) with delta (0, 0)
Screenshot: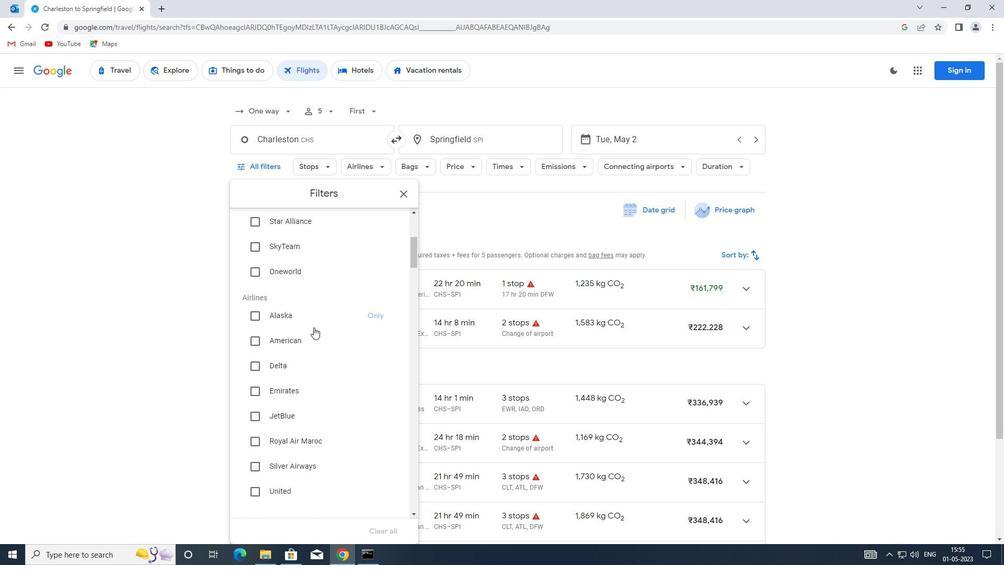 
Action: Mouse moved to (278, 370)
Screenshot: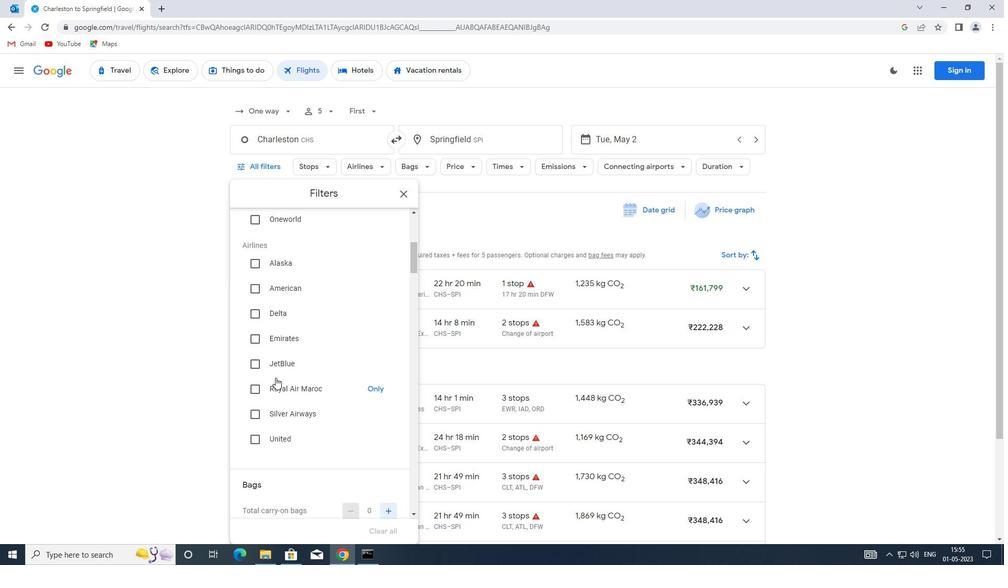 
Action: Mouse scrolled (278, 370) with delta (0, 0)
Screenshot: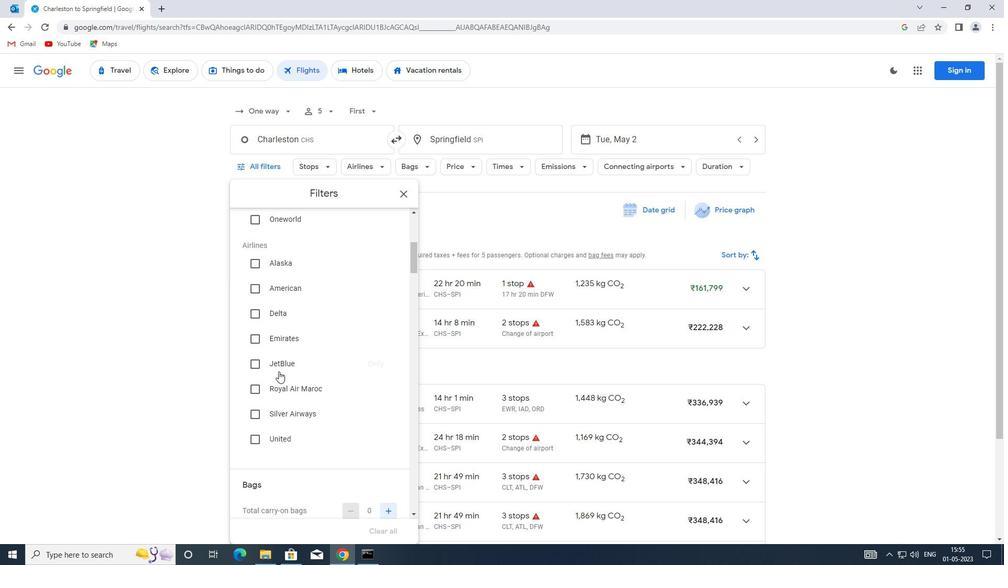 
Action: Mouse moved to (294, 374)
Screenshot: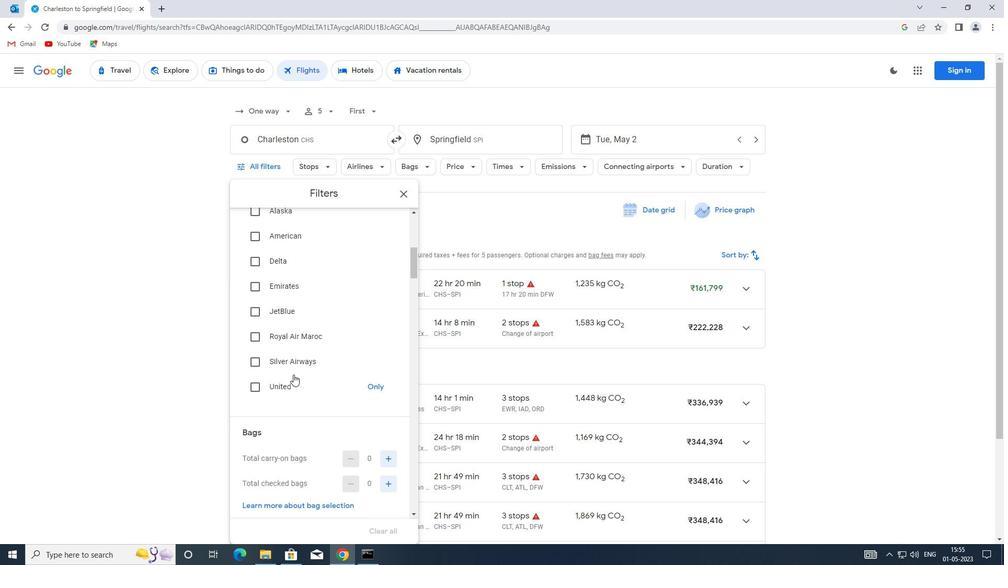 
Action: Mouse scrolled (294, 374) with delta (0, 0)
Screenshot: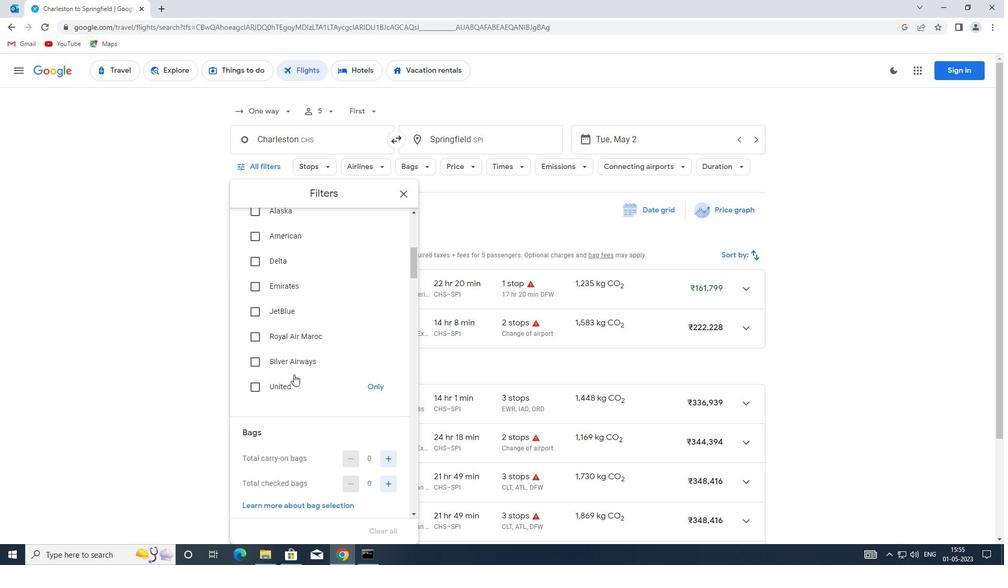 
Action: Mouse scrolled (294, 374) with delta (0, 0)
Screenshot: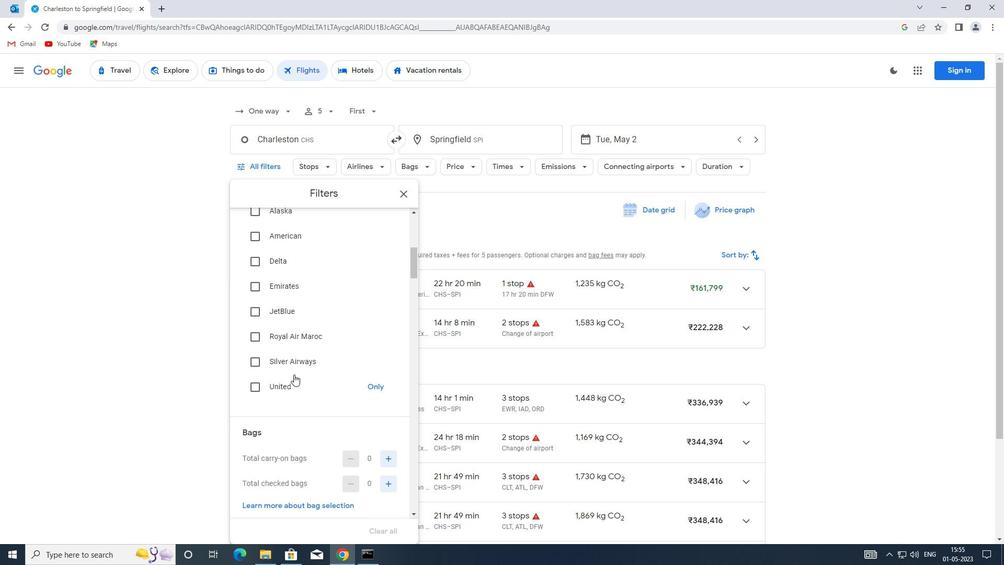 
Action: Mouse moved to (382, 380)
Screenshot: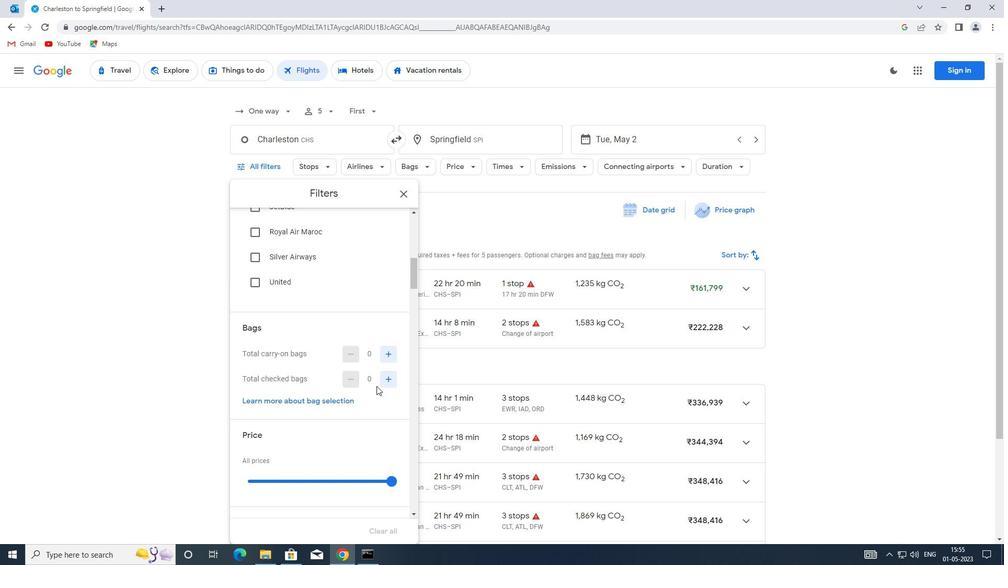
Action: Mouse pressed left at (382, 380)
Screenshot: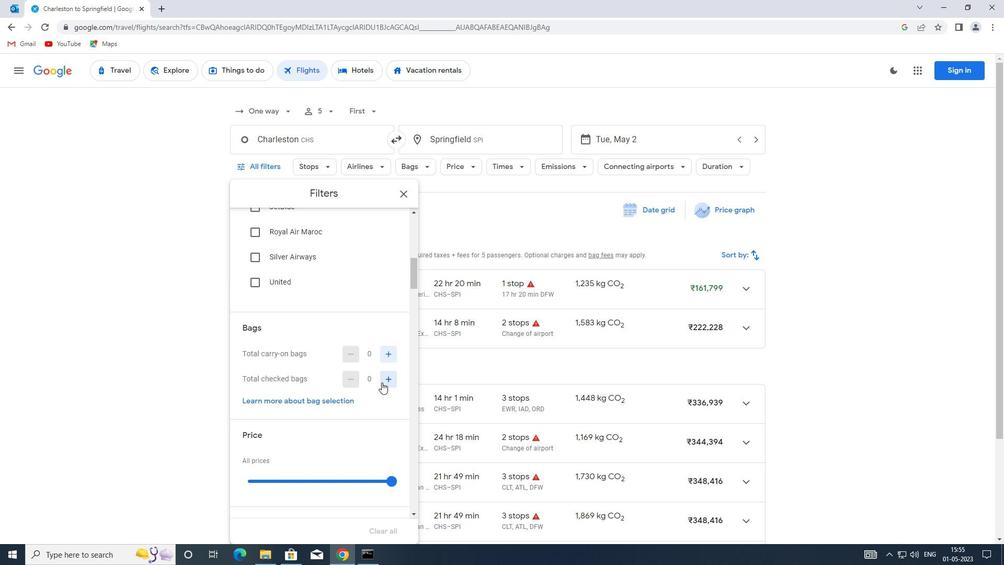 
Action: Mouse pressed left at (382, 380)
Screenshot: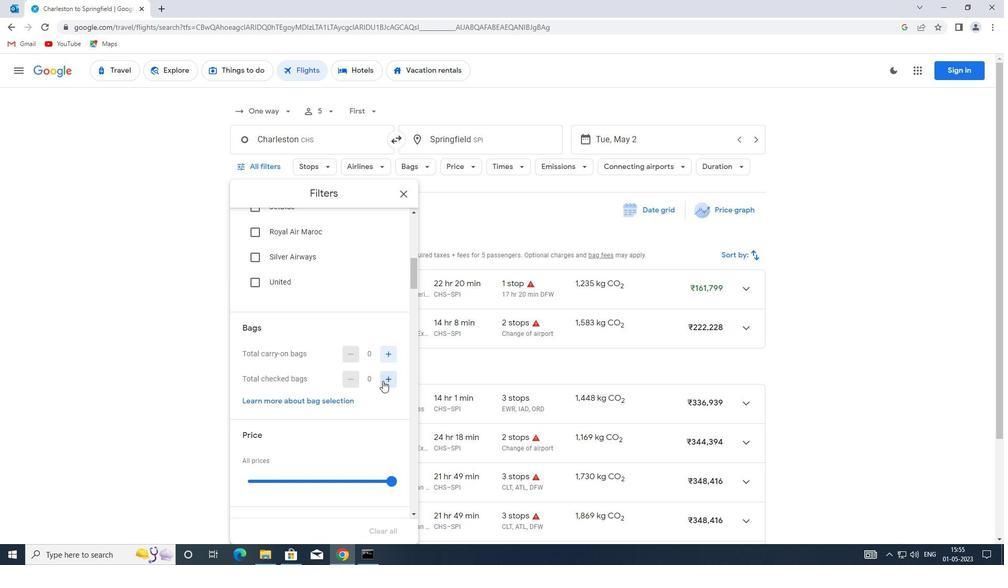 
Action: Mouse moved to (384, 380)
Screenshot: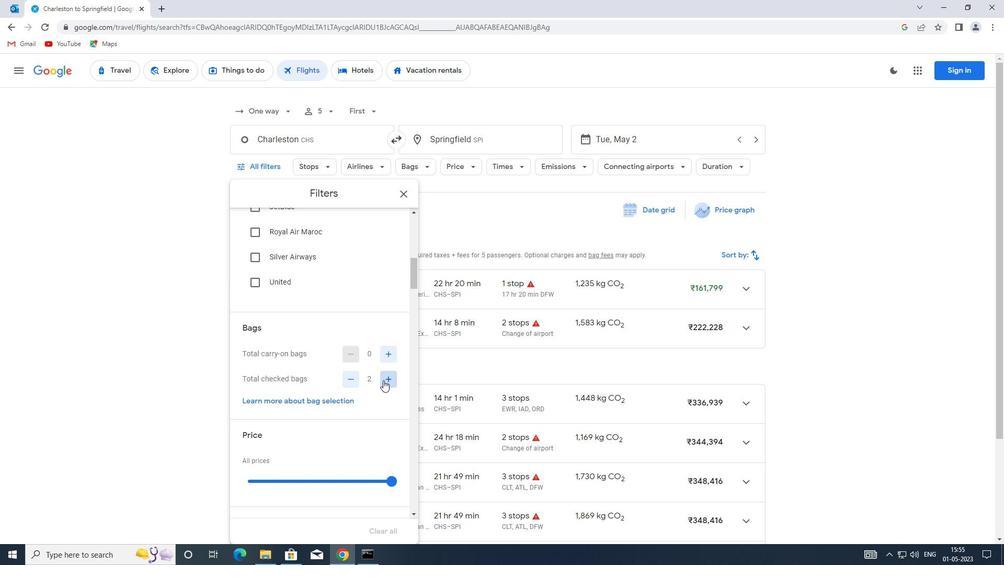 
Action: Mouse pressed left at (384, 380)
Screenshot: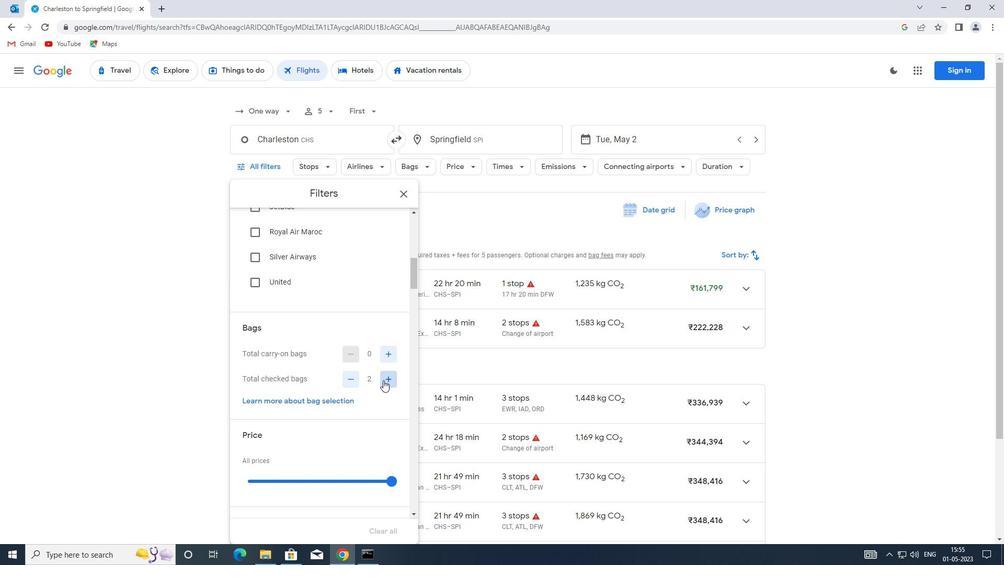 
Action: Mouse moved to (319, 382)
Screenshot: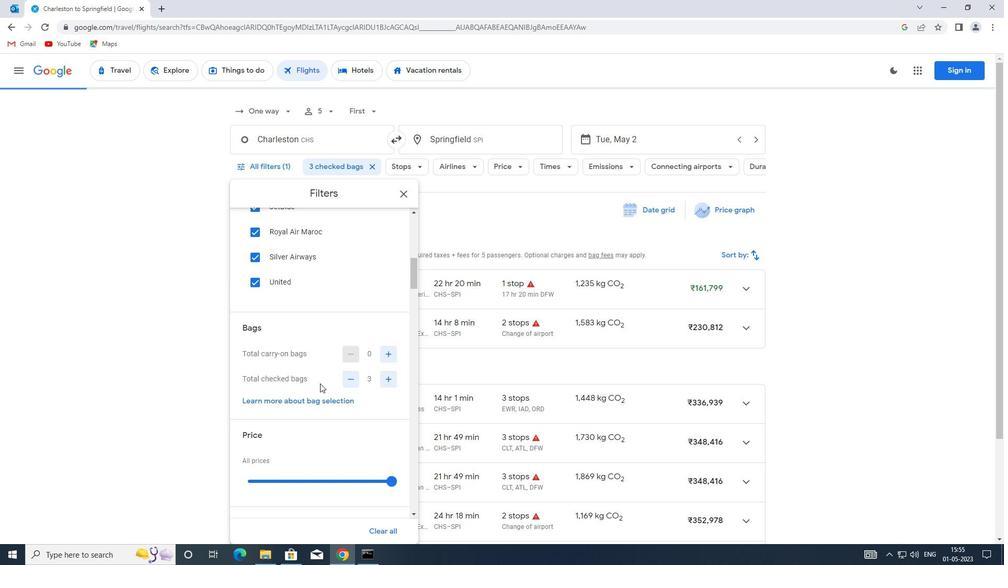
Action: Mouse scrolled (319, 381) with delta (0, 0)
Screenshot: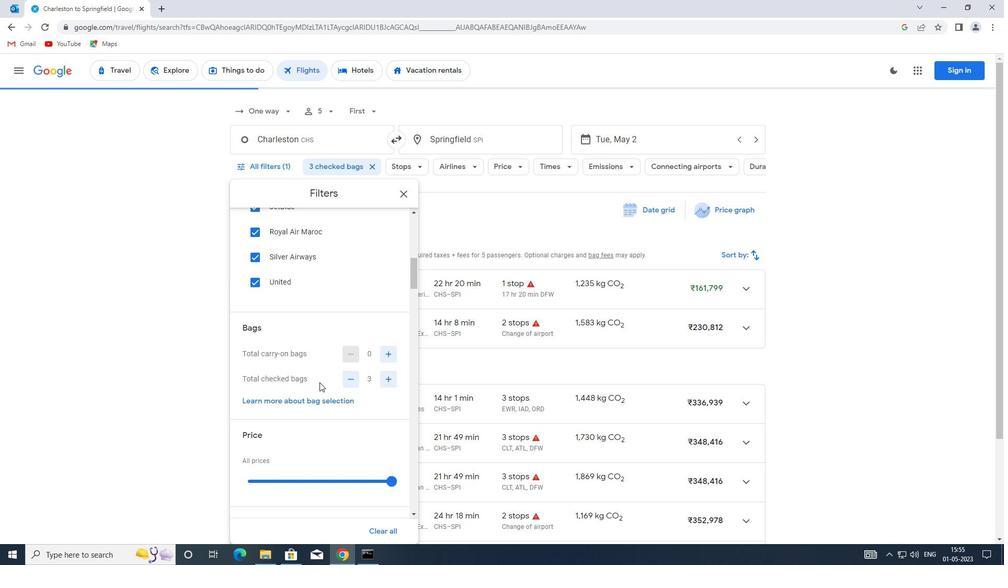 
Action: Mouse scrolled (319, 381) with delta (0, 0)
Screenshot: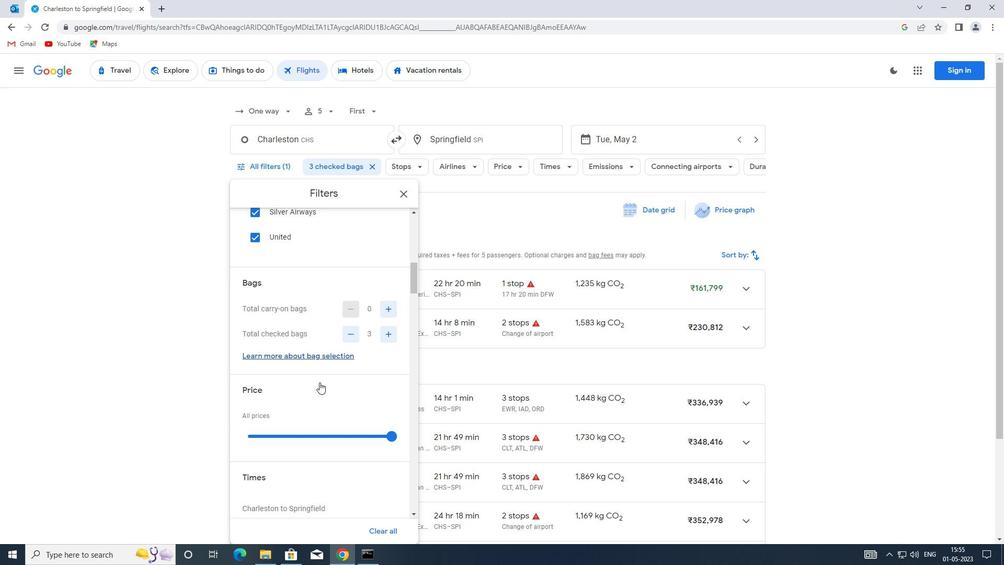 
Action: Mouse moved to (300, 373)
Screenshot: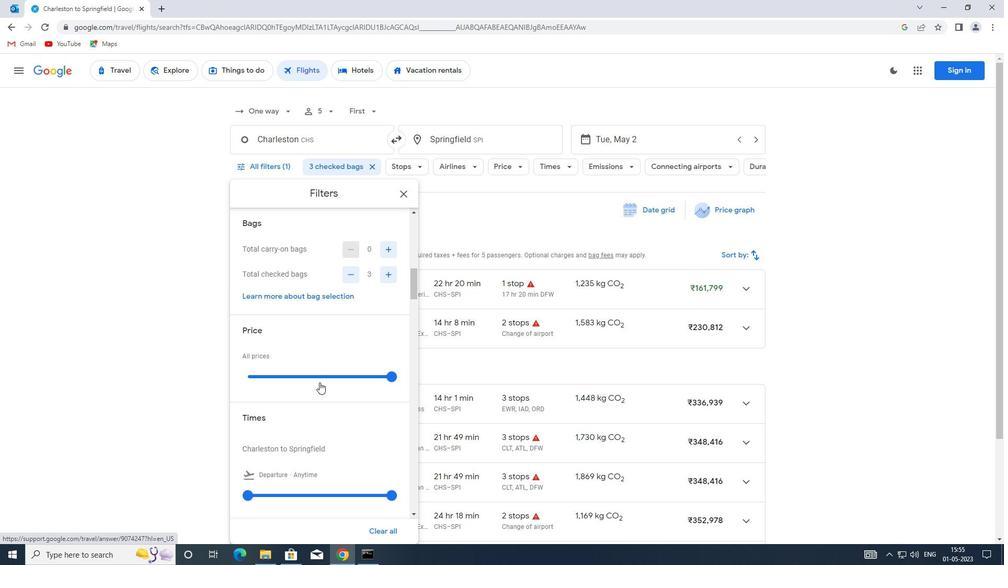 
Action: Mouse pressed left at (300, 373)
Screenshot: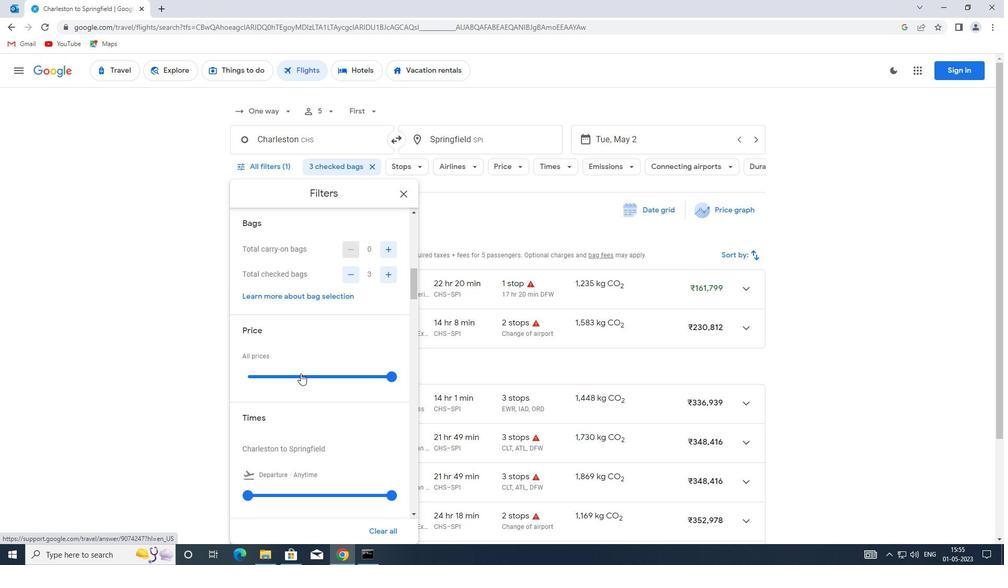 
Action: Mouse pressed left at (300, 373)
Screenshot: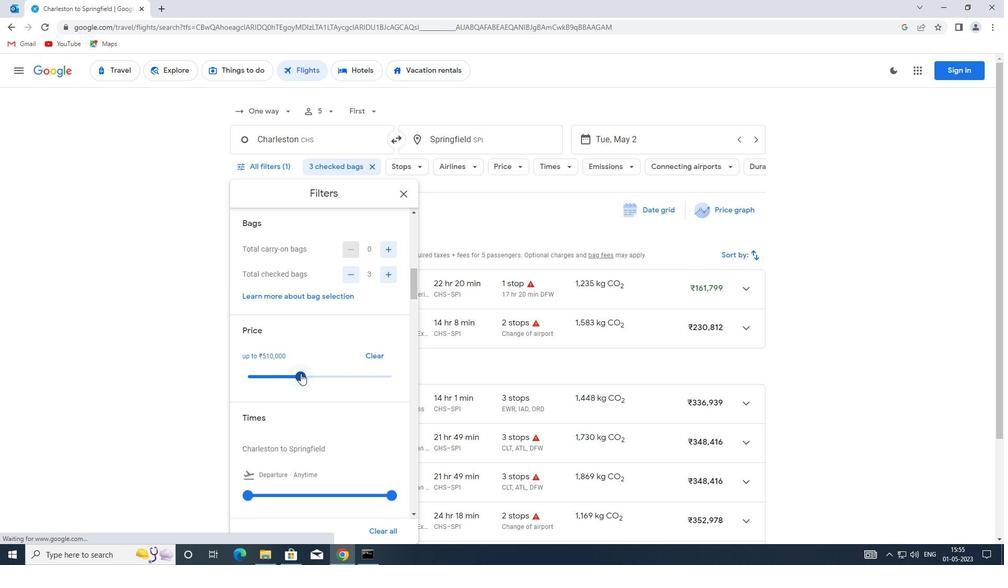 
Action: Mouse moved to (273, 375)
Screenshot: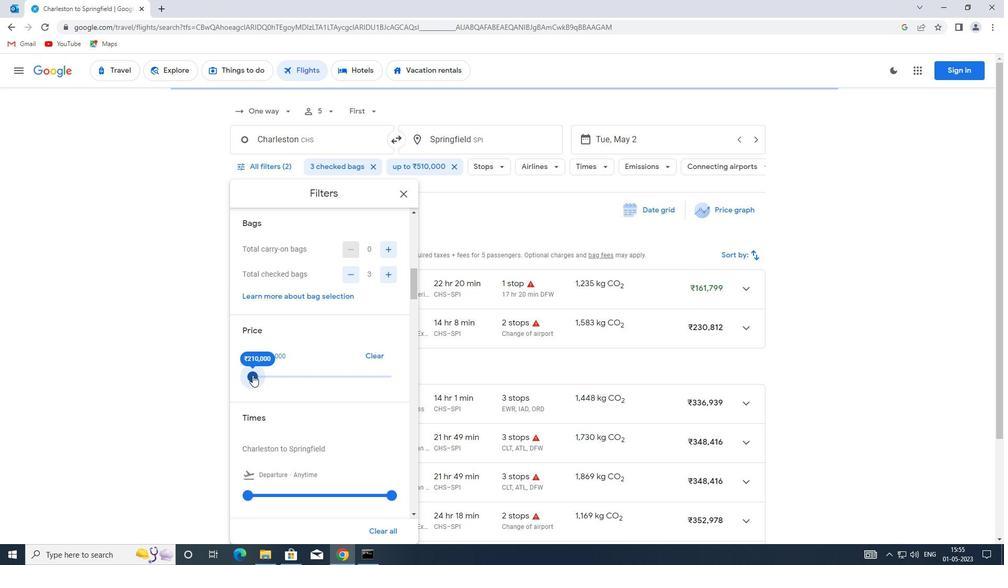 
Action: Mouse scrolled (273, 374) with delta (0, 0)
Screenshot: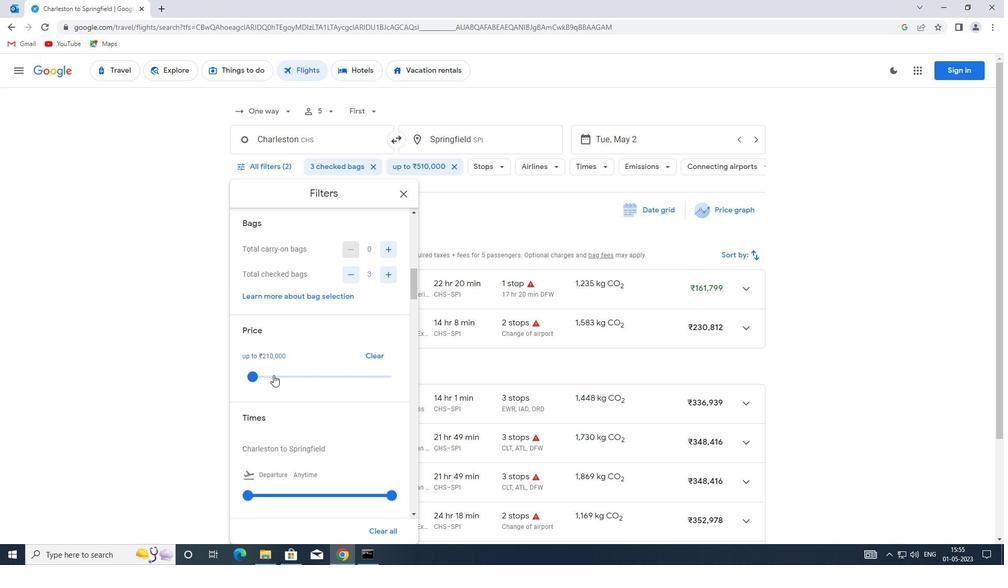 
Action: Mouse moved to (289, 365)
Screenshot: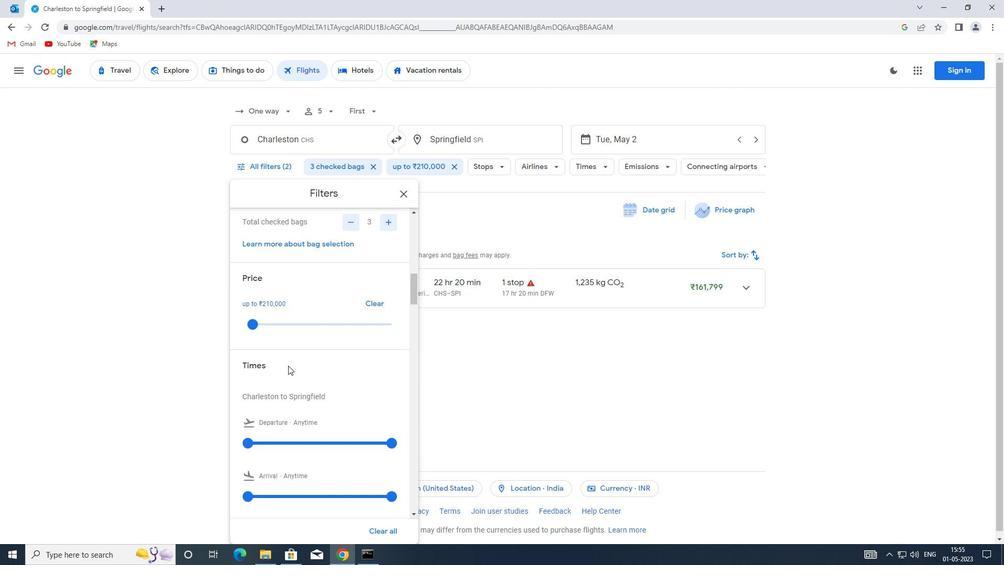
Action: Mouse scrolled (289, 364) with delta (0, 0)
Screenshot: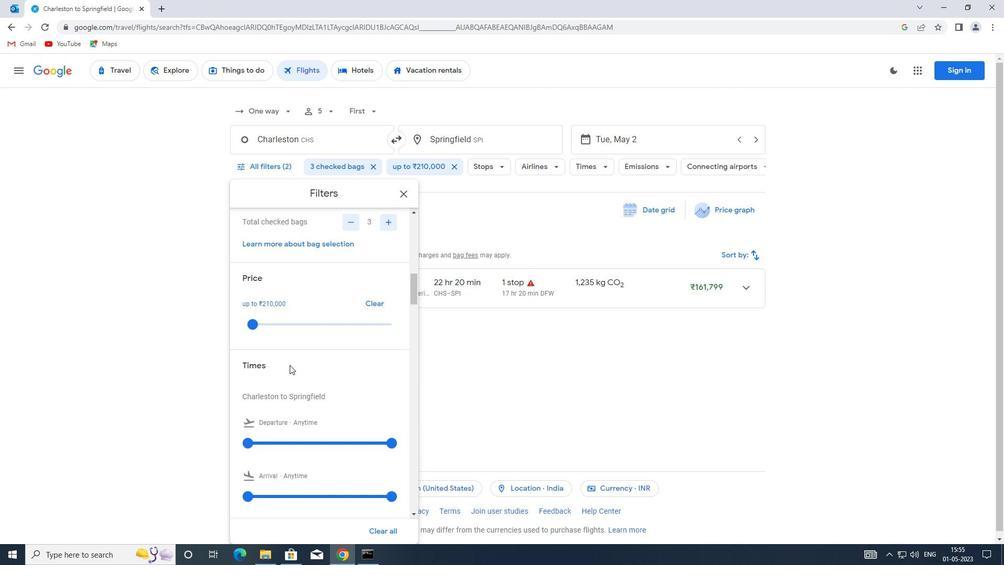 
Action: Mouse scrolled (289, 364) with delta (0, 0)
Screenshot: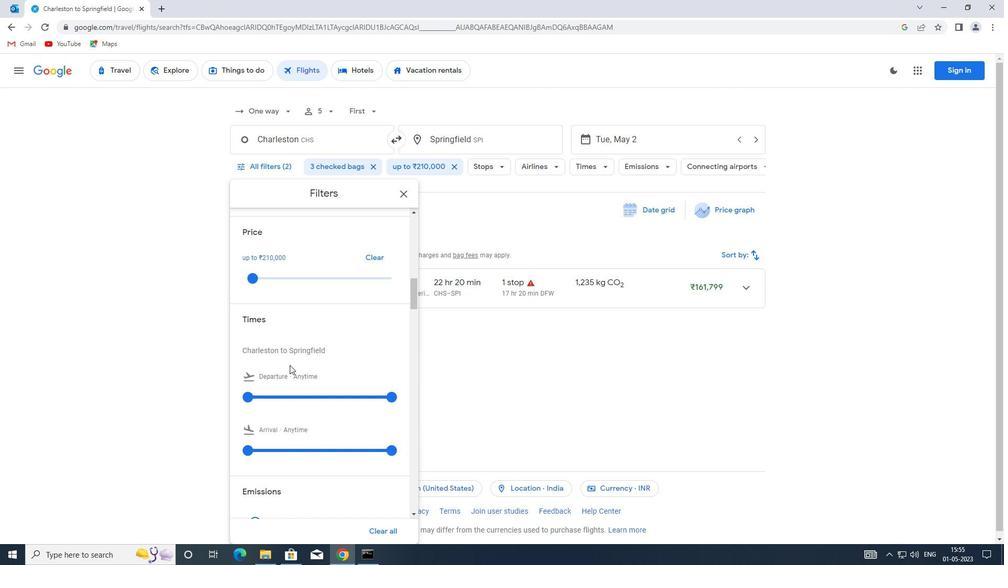 
Action: Mouse moved to (249, 339)
Screenshot: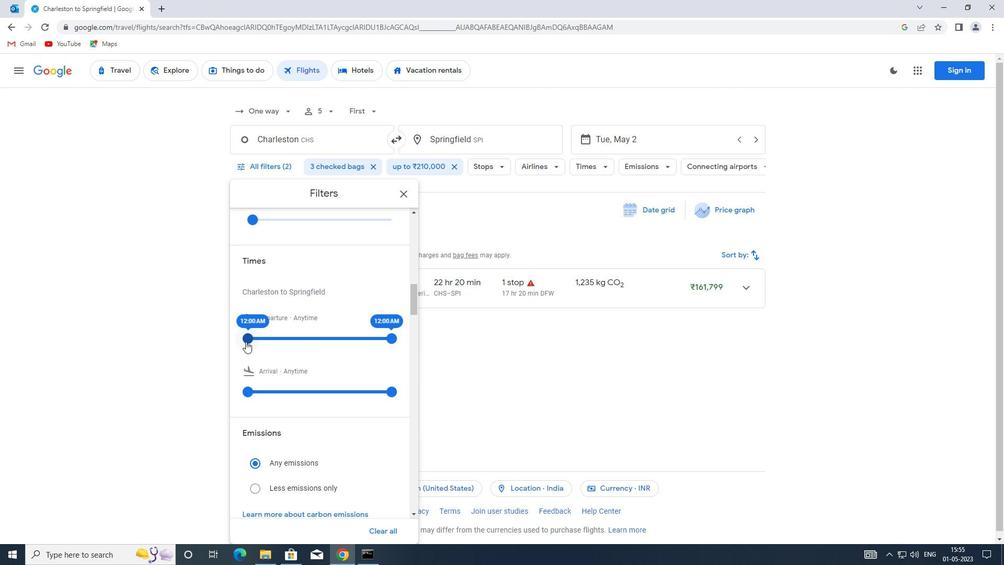 
Action: Mouse pressed left at (249, 339)
Screenshot: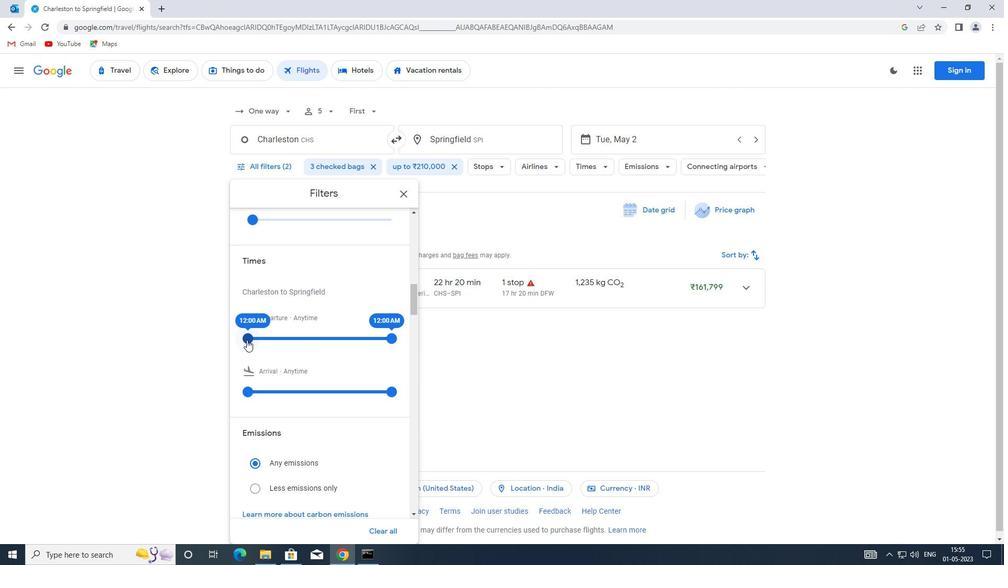 
Action: Mouse moved to (264, 338)
Screenshot: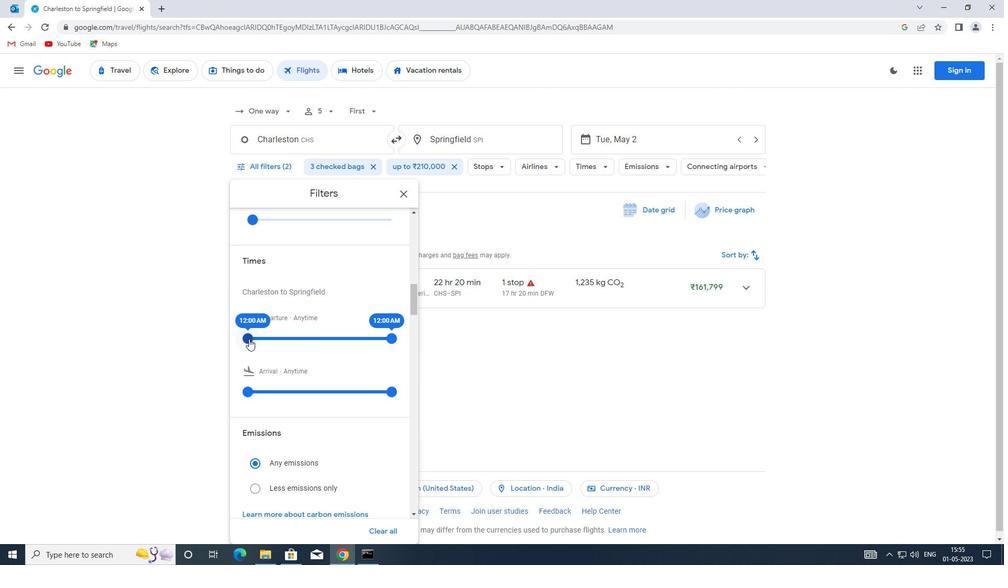 
Action: Mouse pressed left at (264, 338)
Screenshot: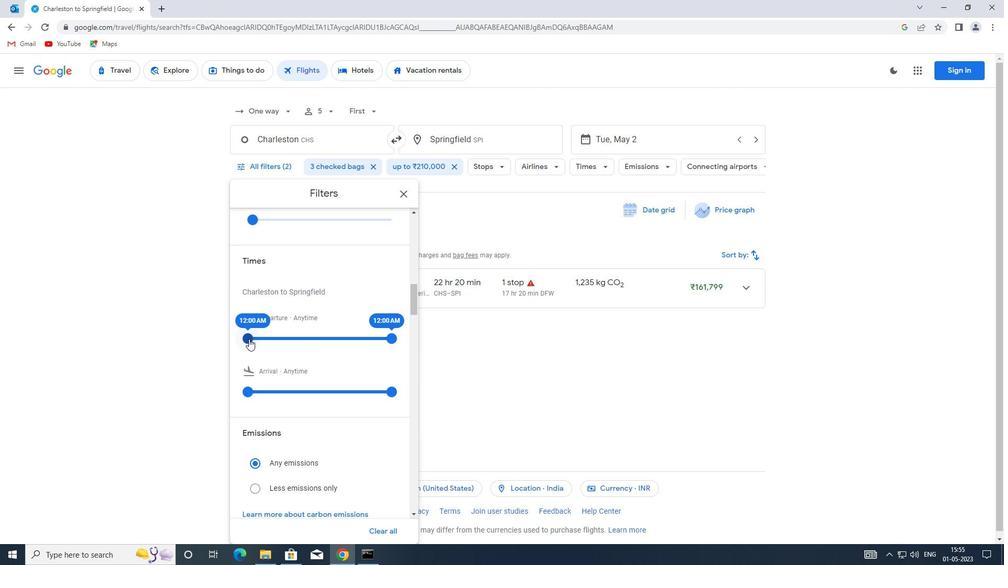 
Action: Mouse pressed left at (264, 338)
Screenshot: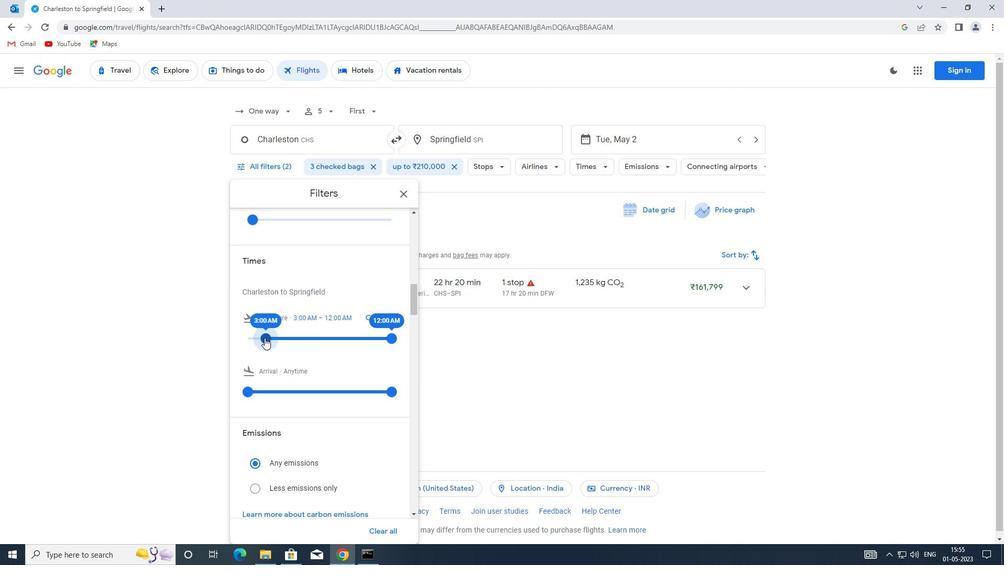 
Action: Mouse moved to (278, 338)
Screenshot: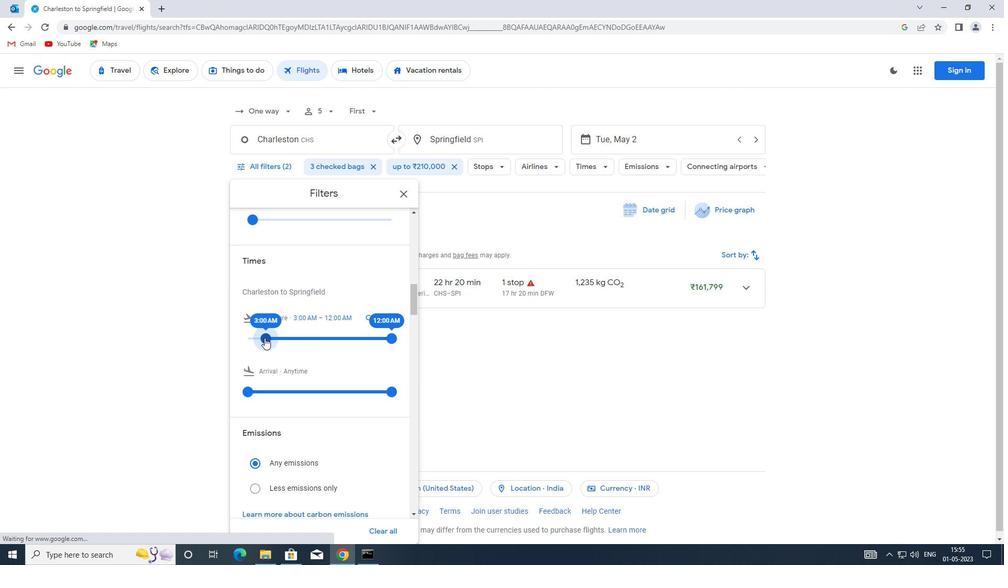 
Action: Mouse pressed left at (278, 338)
Screenshot: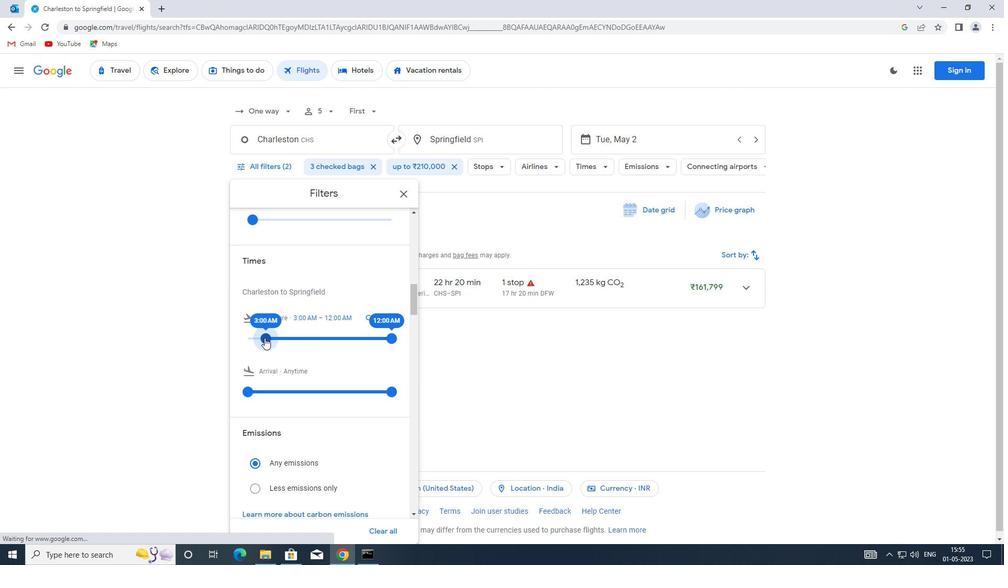 
Action: Mouse moved to (285, 337)
Screenshot: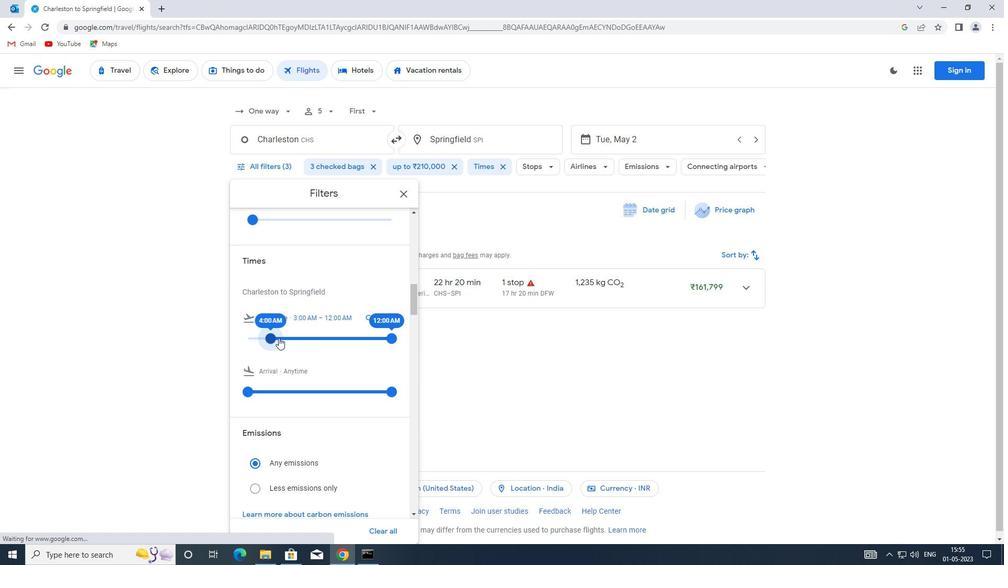 
Action: Mouse pressed left at (285, 337)
Screenshot: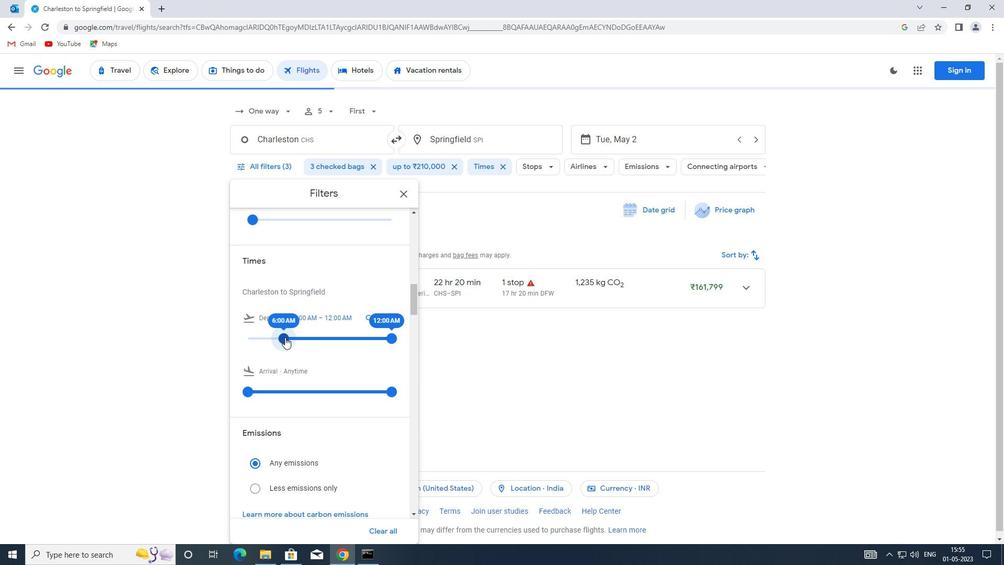 
Action: Mouse moved to (287, 337)
Screenshot: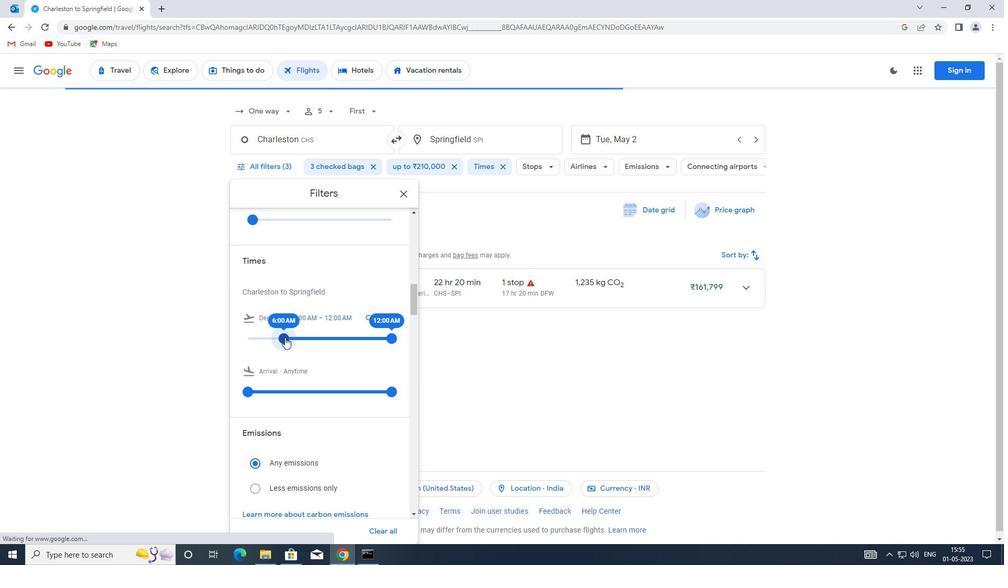 
Action: Mouse pressed left at (287, 337)
Screenshot: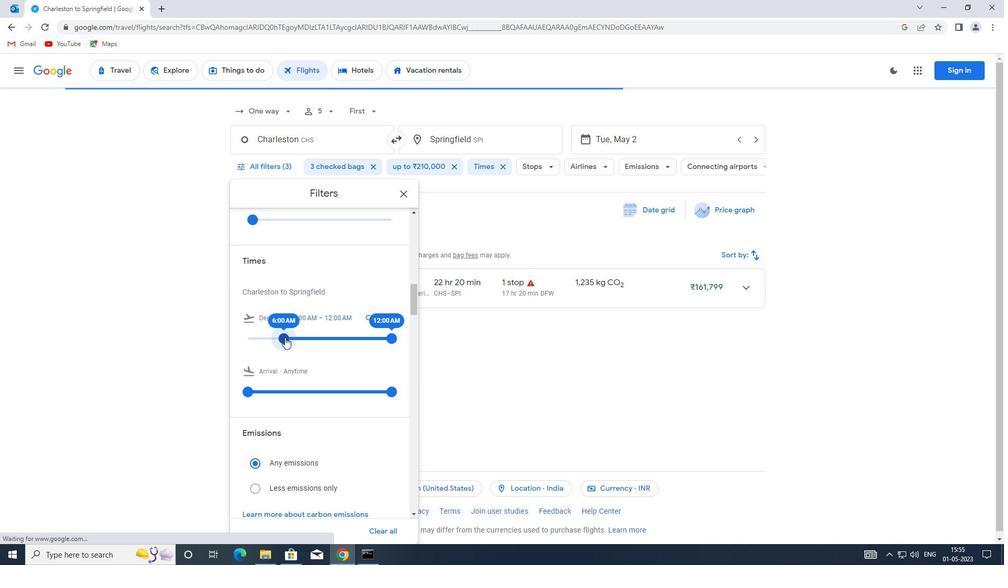 
Action: Mouse moved to (291, 337)
Screenshot: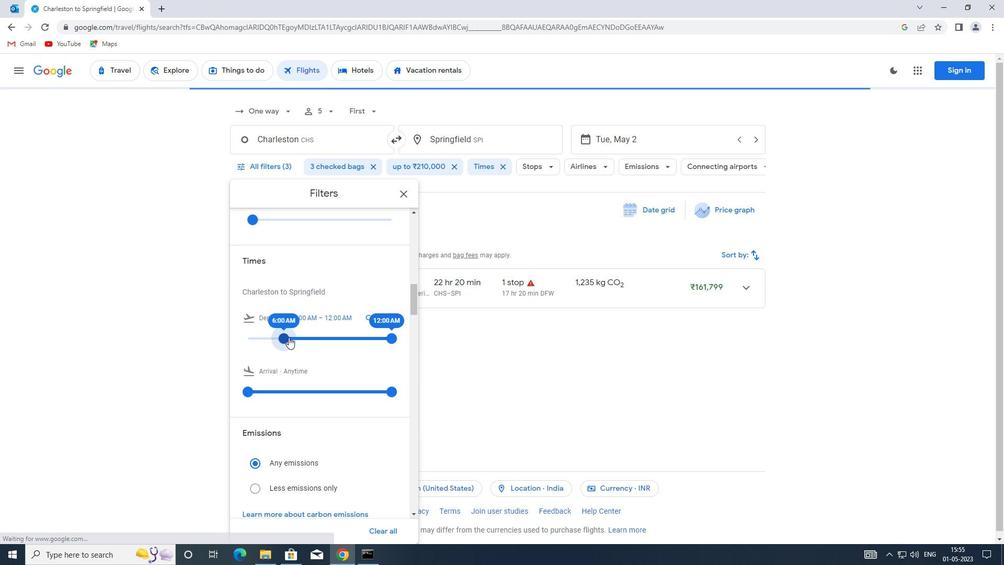 
Action: Mouse pressed left at (291, 337)
Screenshot: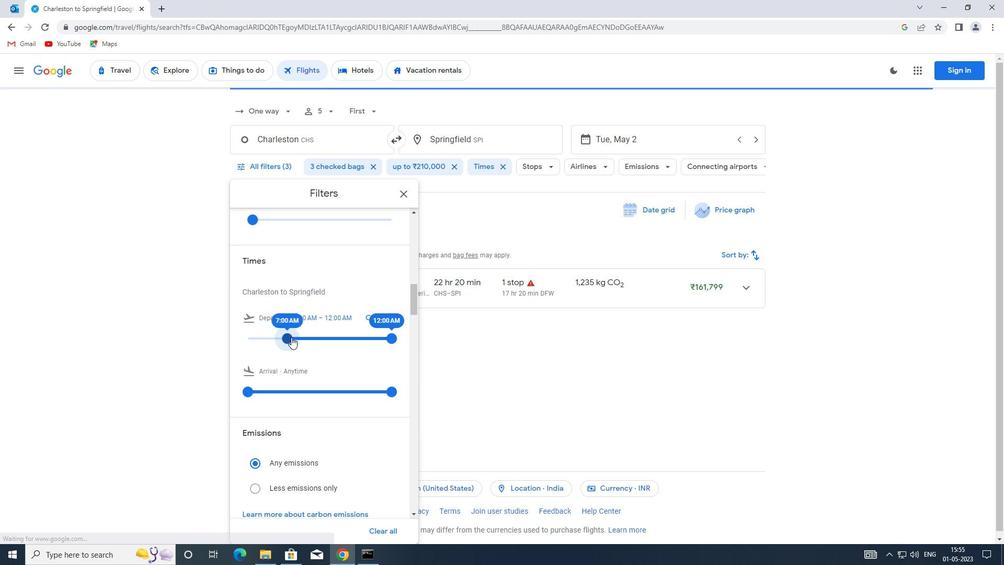 
Action: Mouse moved to (299, 336)
Screenshot: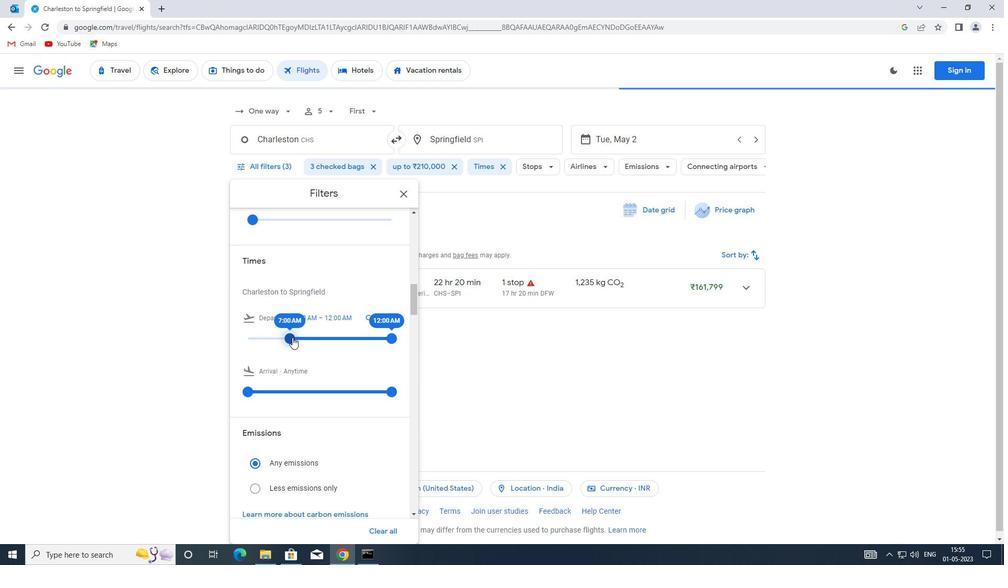 
Action: Mouse pressed left at (299, 336)
Screenshot: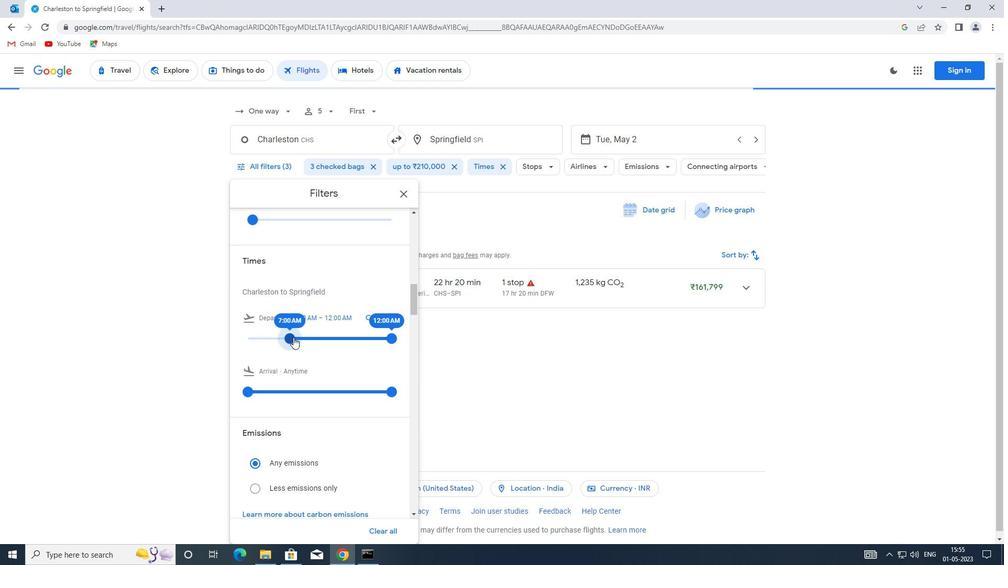 
Action: Mouse pressed left at (299, 336)
Screenshot: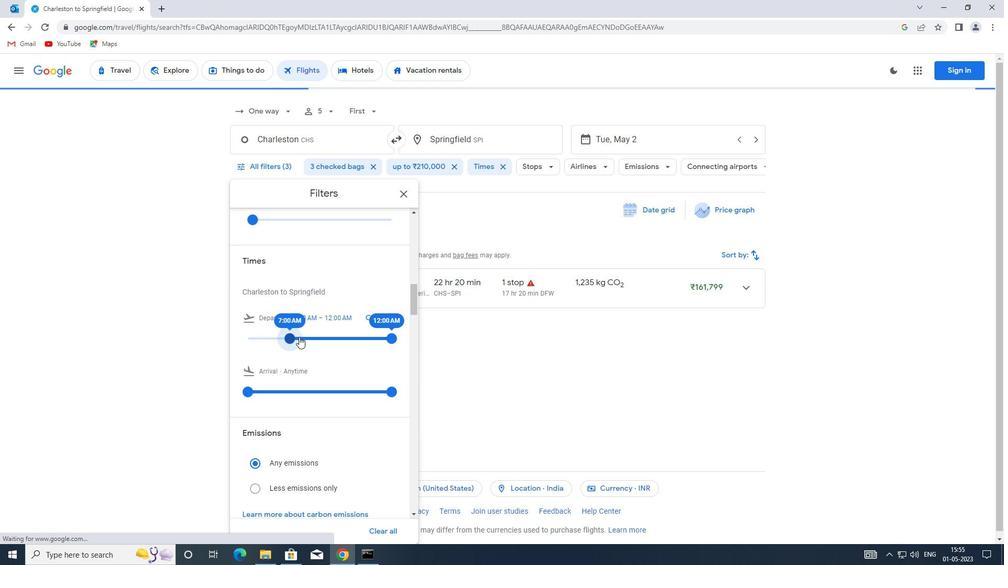 
Action: Mouse moved to (302, 336)
Screenshot: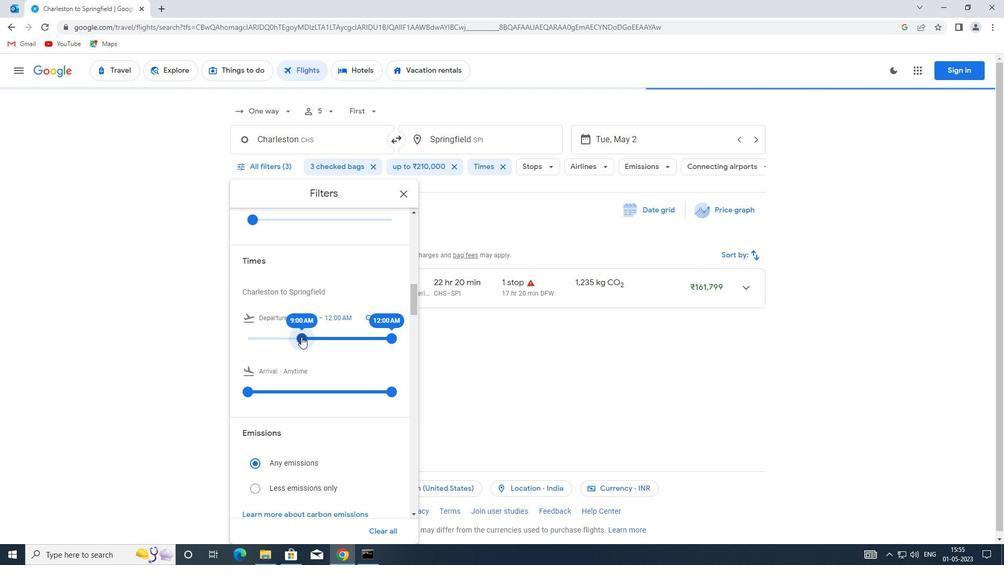 
Action: Mouse pressed left at (302, 336)
Screenshot: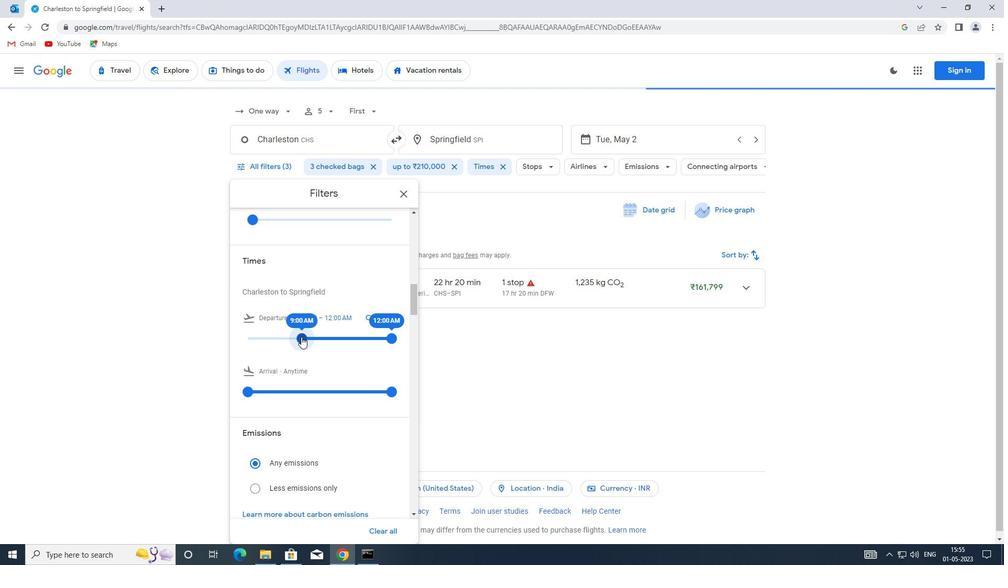 
Action: Mouse moved to (391, 338)
Screenshot: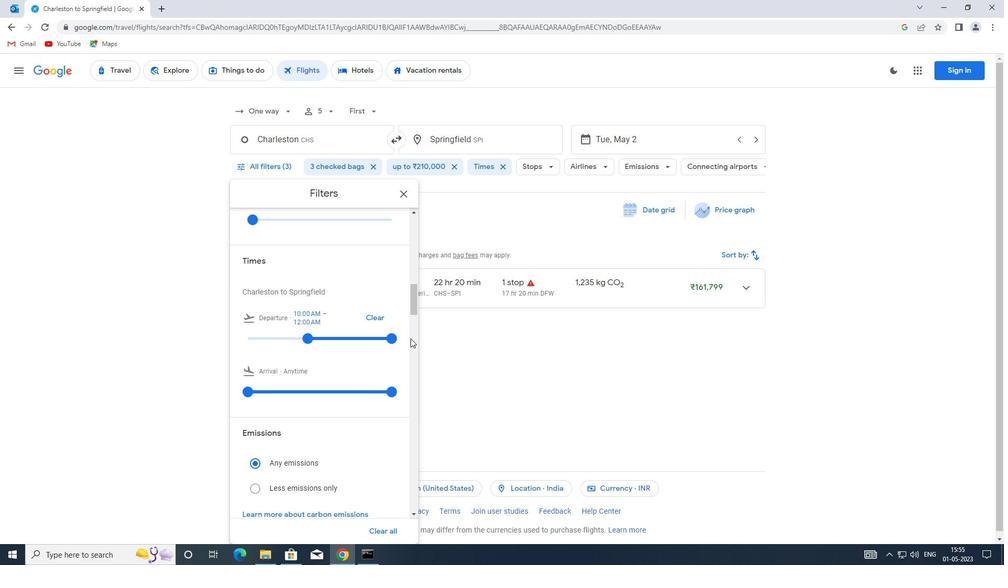 
Action: Mouse pressed left at (391, 338)
Screenshot: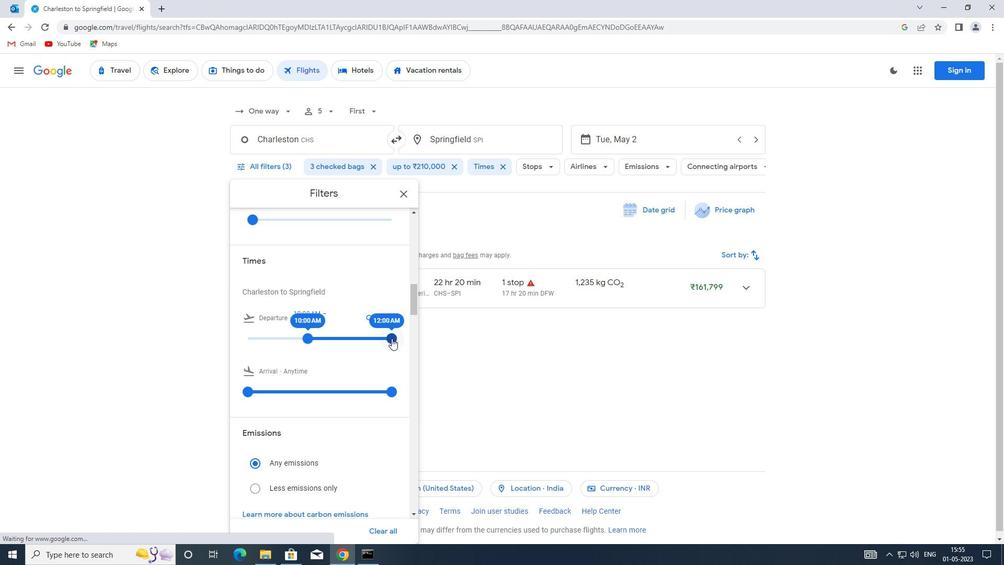 
Action: Mouse moved to (325, 339)
Screenshot: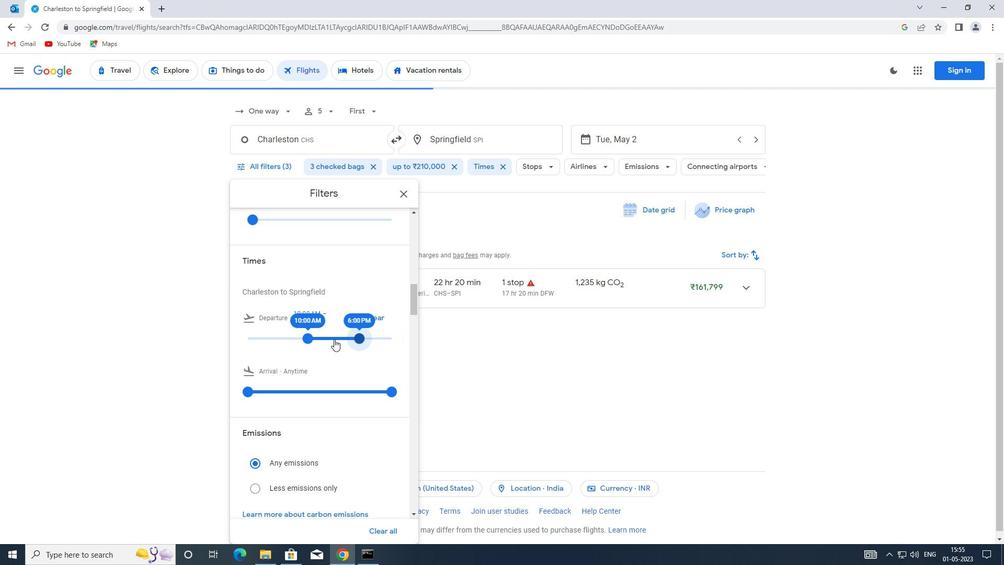 
Action: Mouse pressed left at (325, 339)
Screenshot: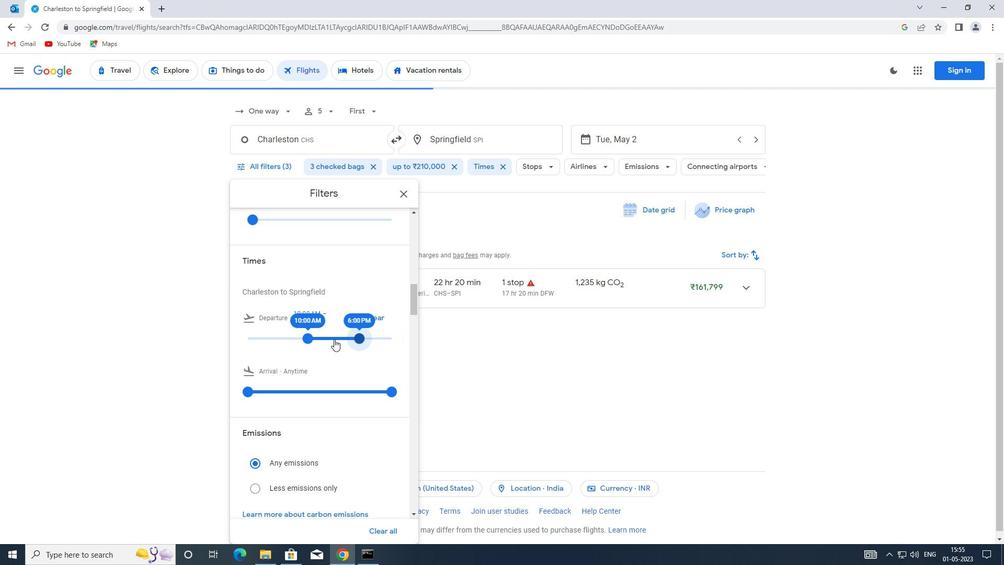 
Action: Mouse moved to (322, 339)
Screenshot: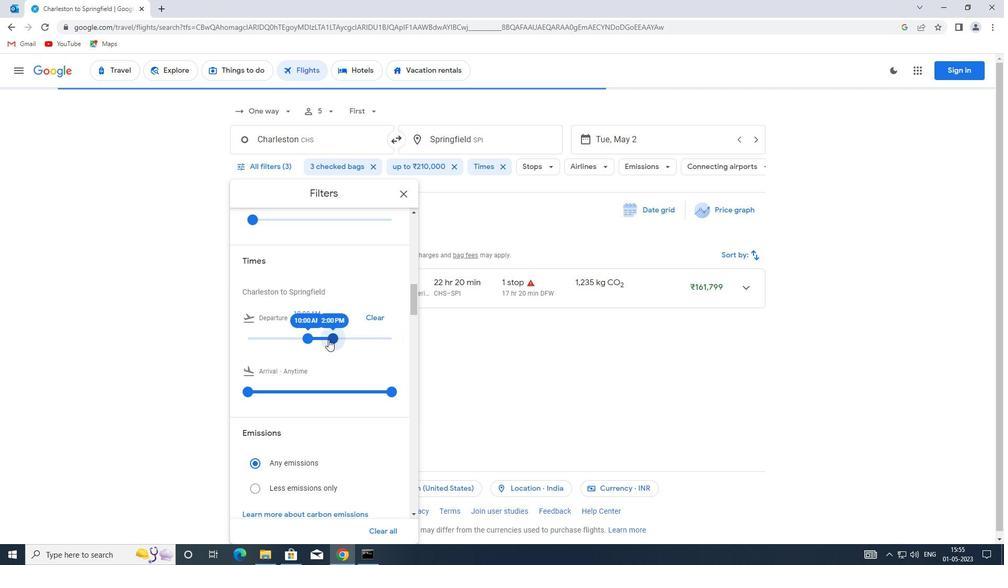 
Action: Mouse pressed left at (322, 339)
Screenshot: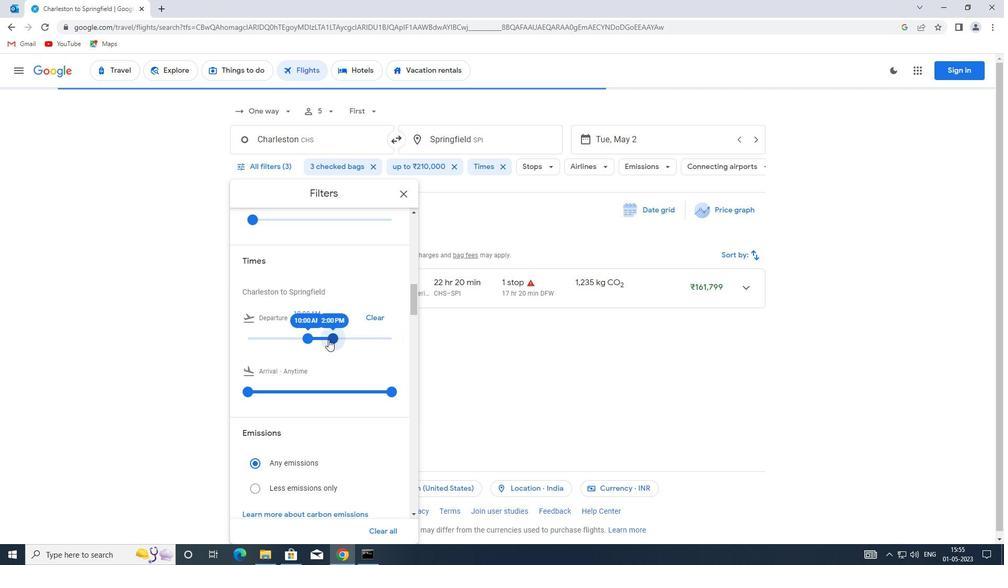 
Action: Mouse pressed left at (322, 339)
Screenshot: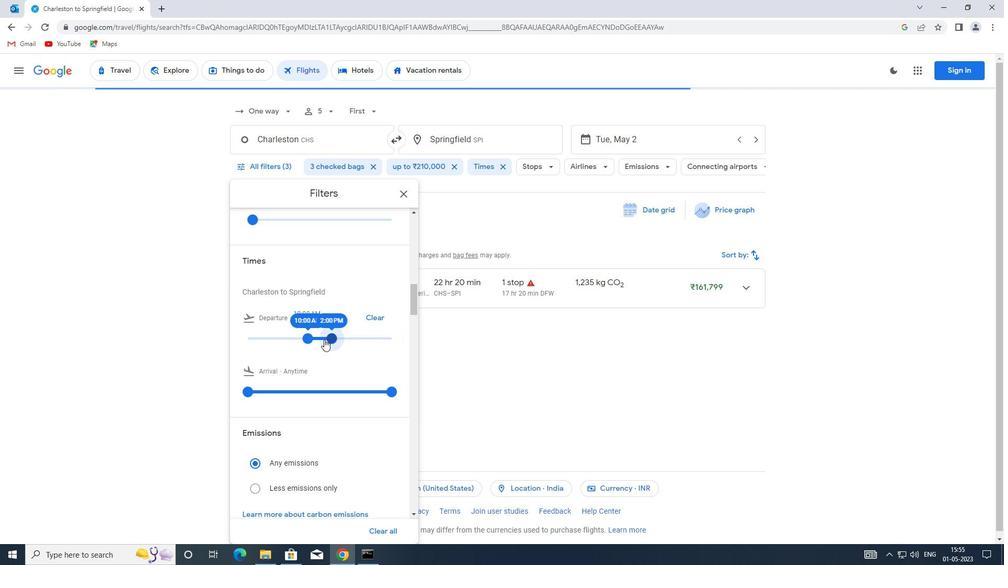 
Action: Mouse moved to (316, 339)
Screenshot: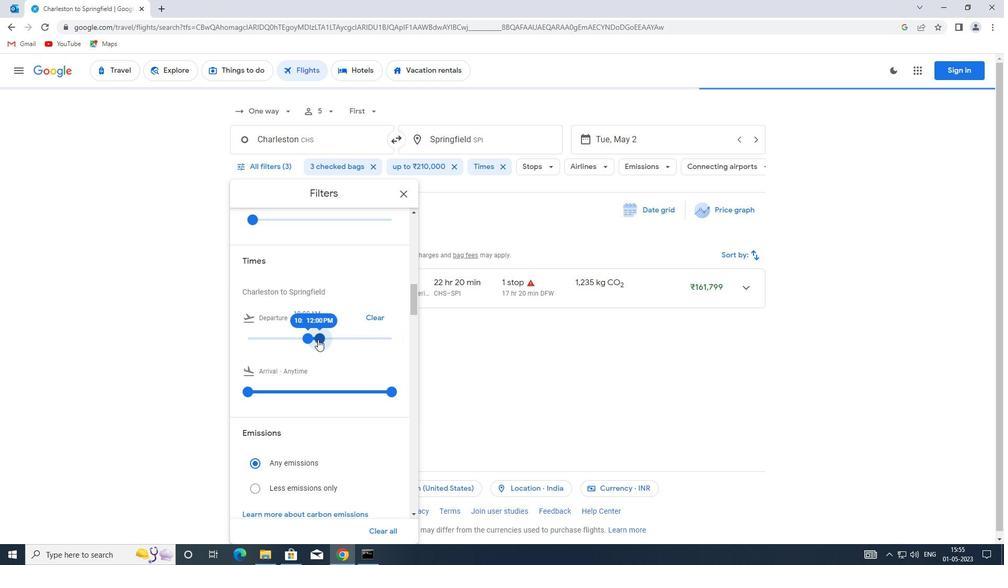 
Action: Mouse pressed left at (316, 339)
Screenshot: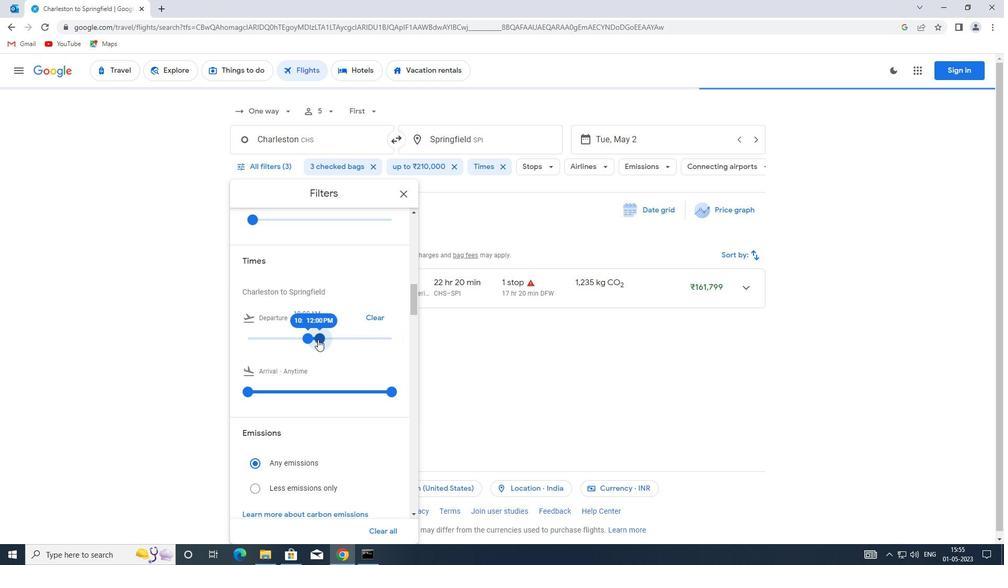 
Action: Mouse moved to (319, 337)
Screenshot: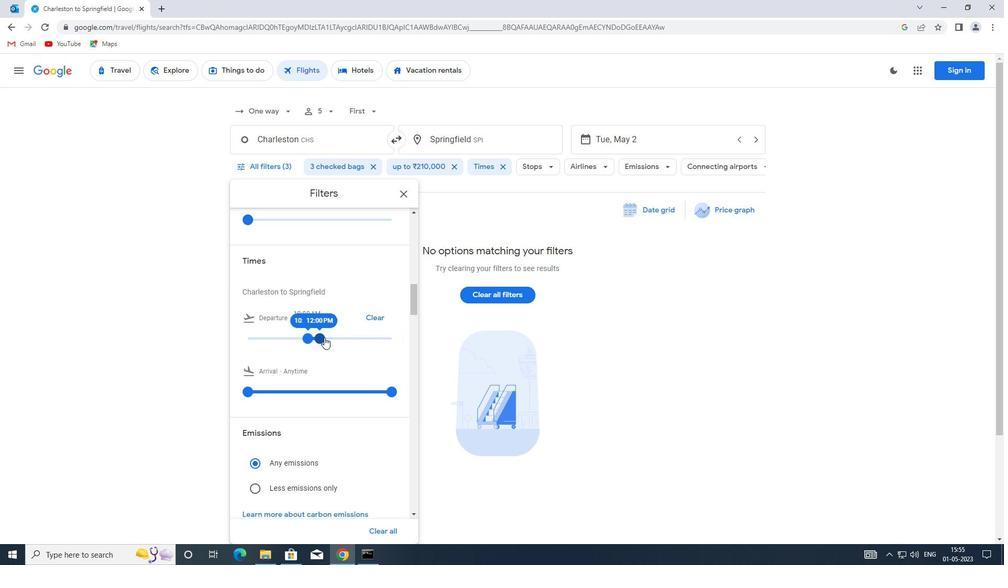 
Action: Mouse pressed left at (319, 337)
Screenshot: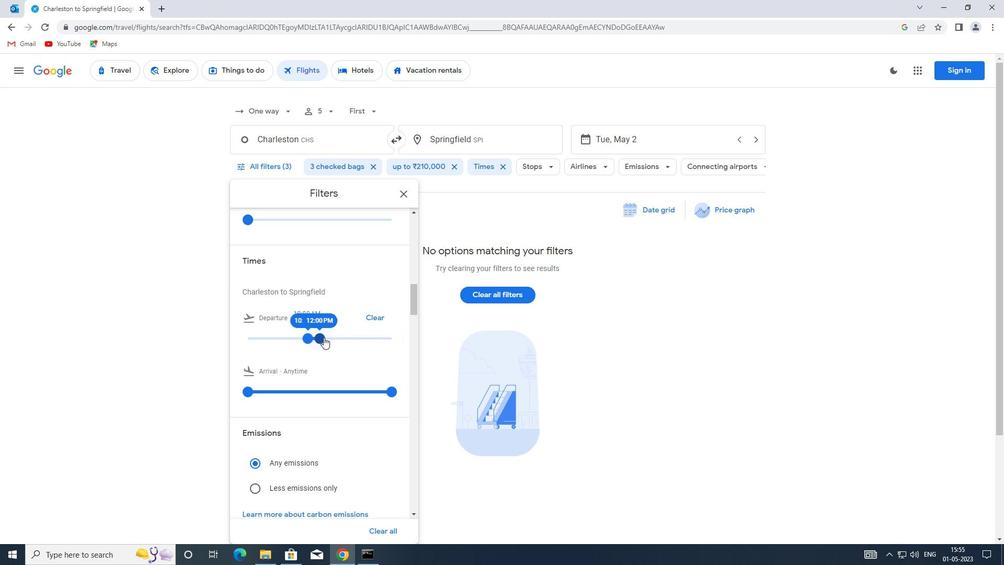 
Action: Mouse moved to (312, 337)
Screenshot: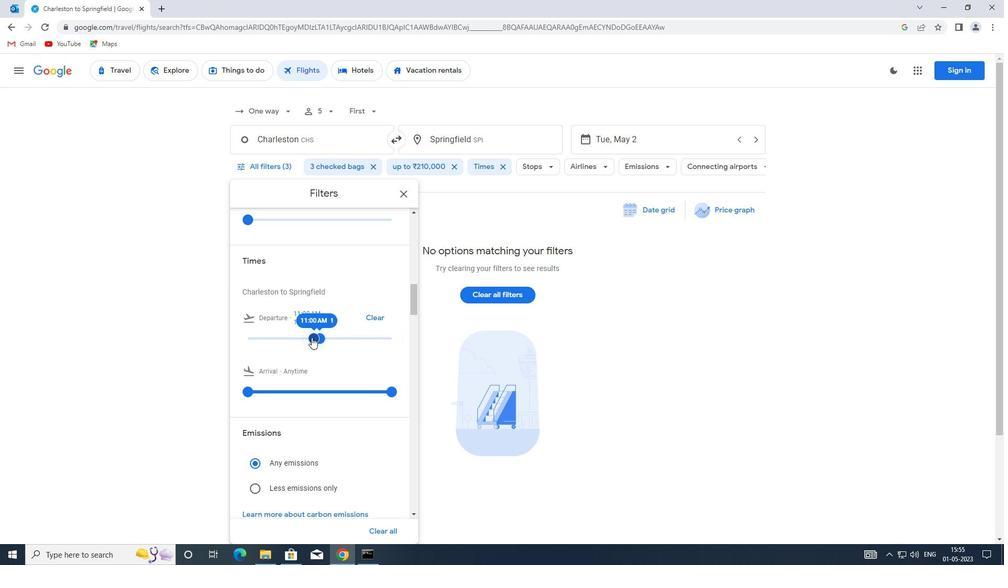 
Action: Mouse pressed left at (312, 337)
Screenshot: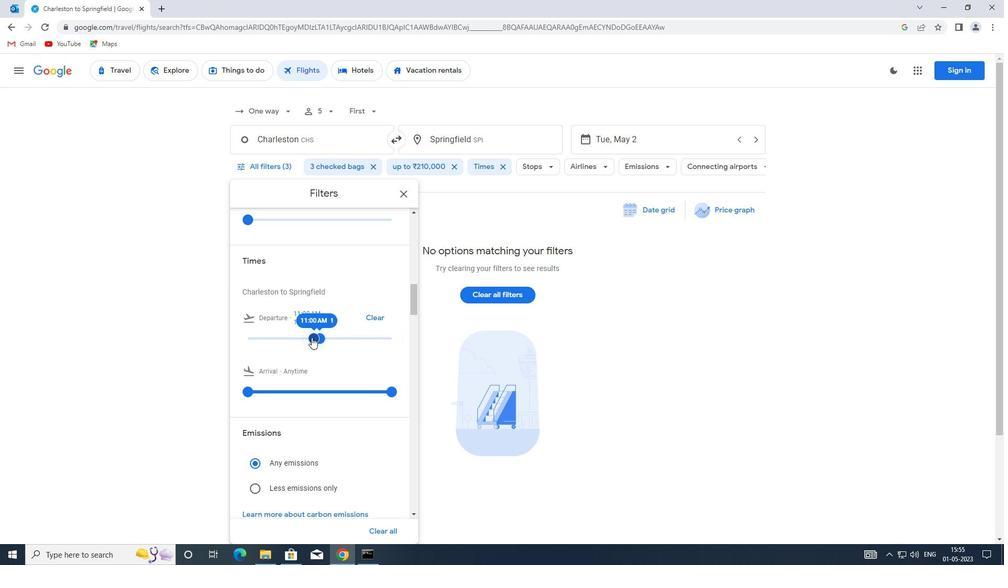 
Action: Mouse moved to (404, 193)
Screenshot: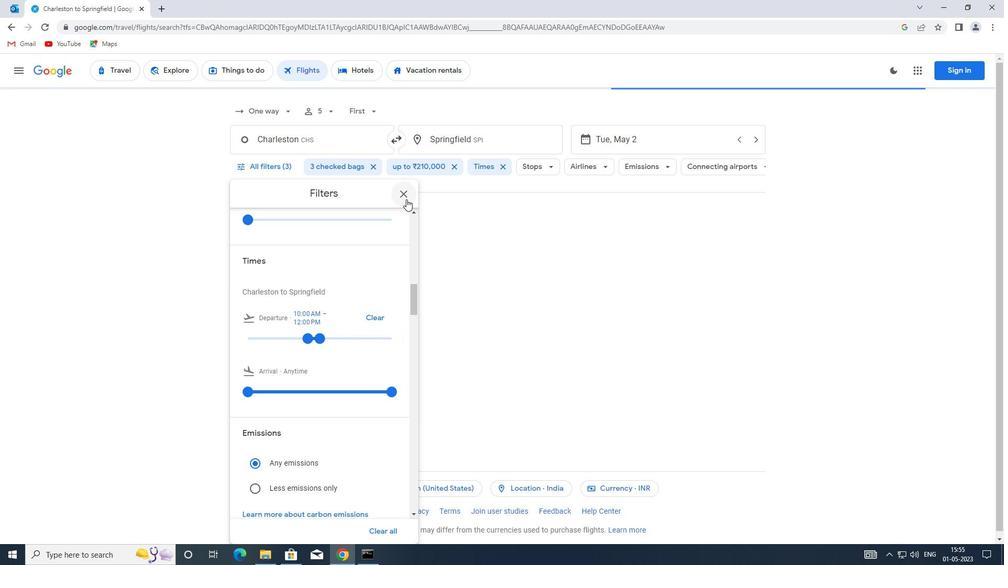 
Action: Mouse pressed left at (404, 193)
Screenshot: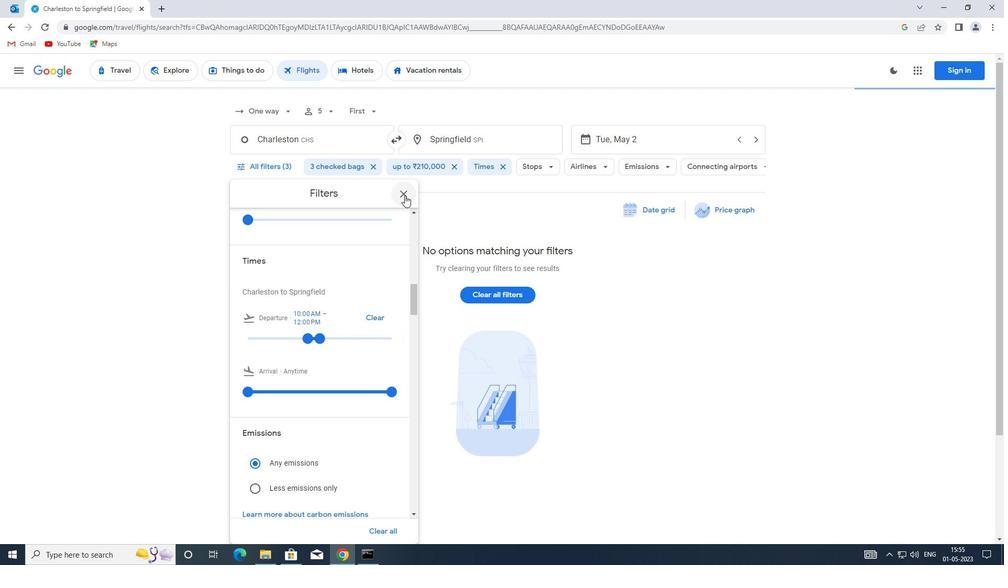 
